 Task: Look for space in Magenta, Italy from 12th June, 2023 to 15th June, 2023 for 2 adults in price range Rs.10000 to Rs.15000. Place can be entire place with 1  bedroom having 1 bed and 1 bathroom. Property type can be house, flat, guest house, hotel. Booking option can be shelf check-in. Required host language is English.
Action: Mouse moved to (405, 117)
Screenshot: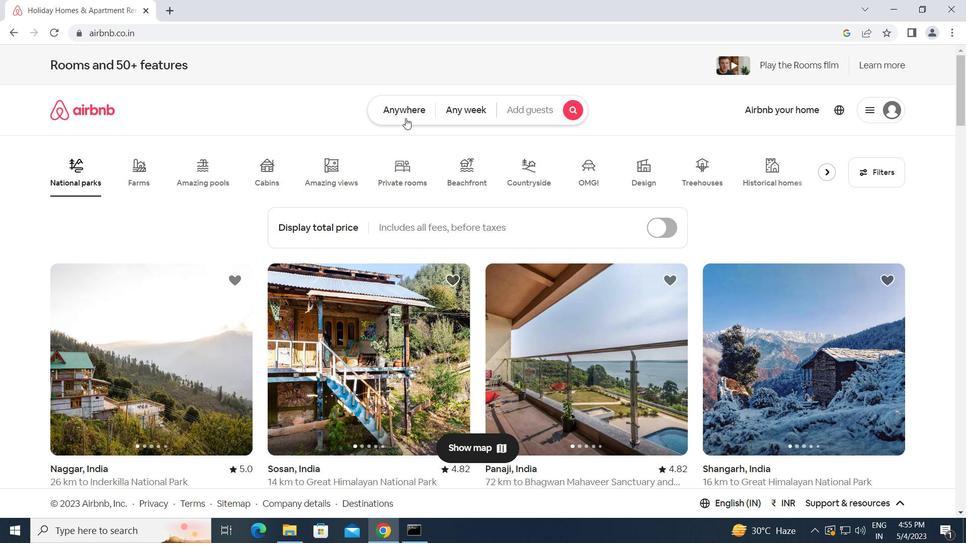 
Action: Mouse pressed left at (405, 117)
Screenshot: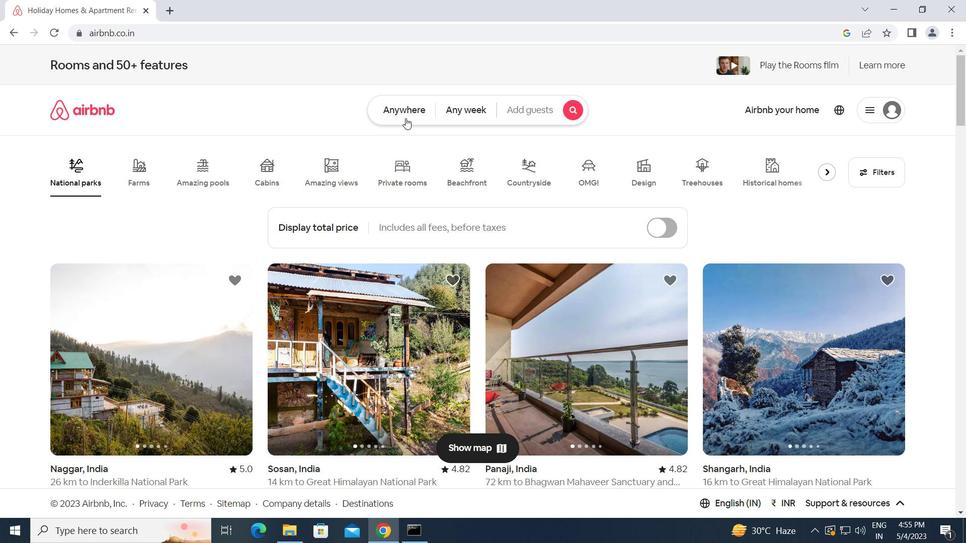 
Action: Mouse moved to (365, 150)
Screenshot: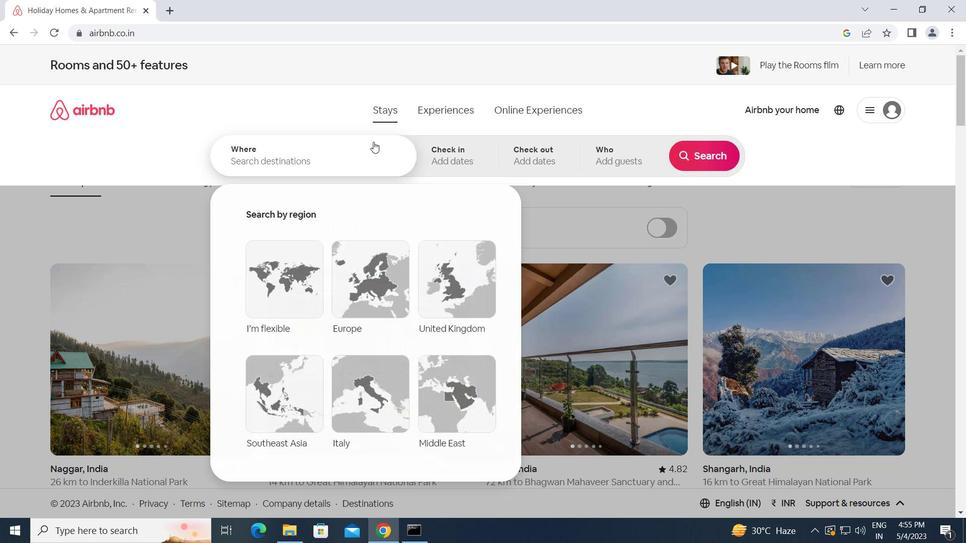 
Action: Mouse pressed left at (365, 150)
Screenshot: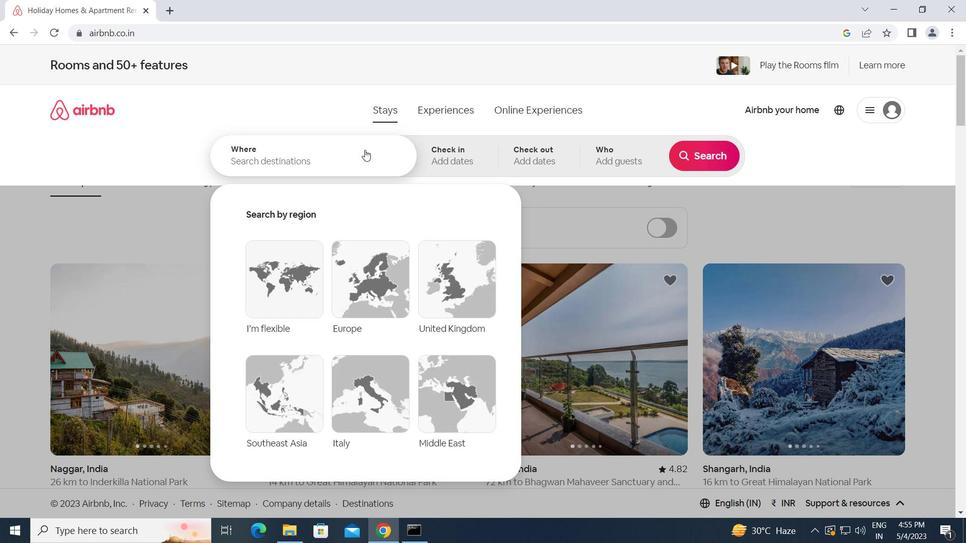 
Action: Key pressed m<Key.caps_lock>agenta,<Key.space><Key.caps_lock>i<Key.caps_lock>taly<Key.enter>
Screenshot: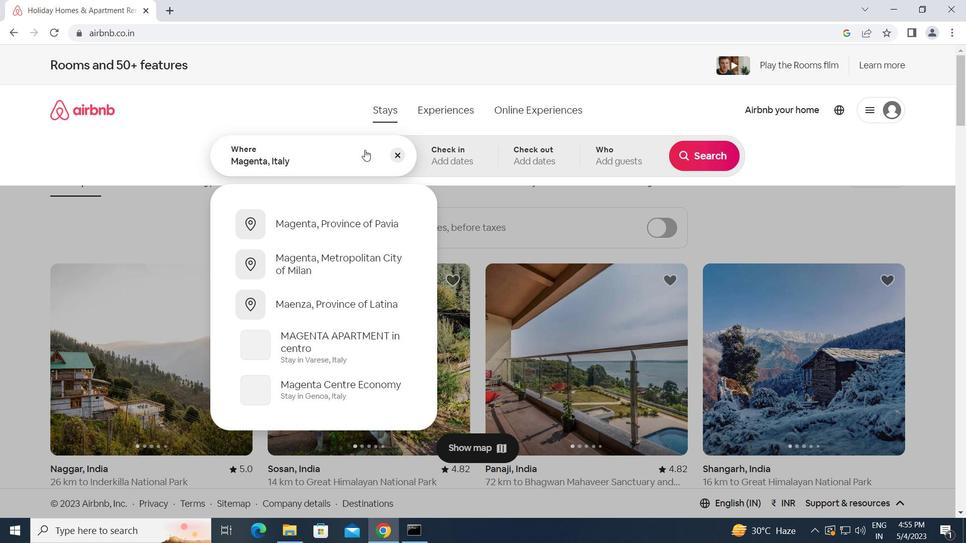 
Action: Mouse moved to (540, 366)
Screenshot: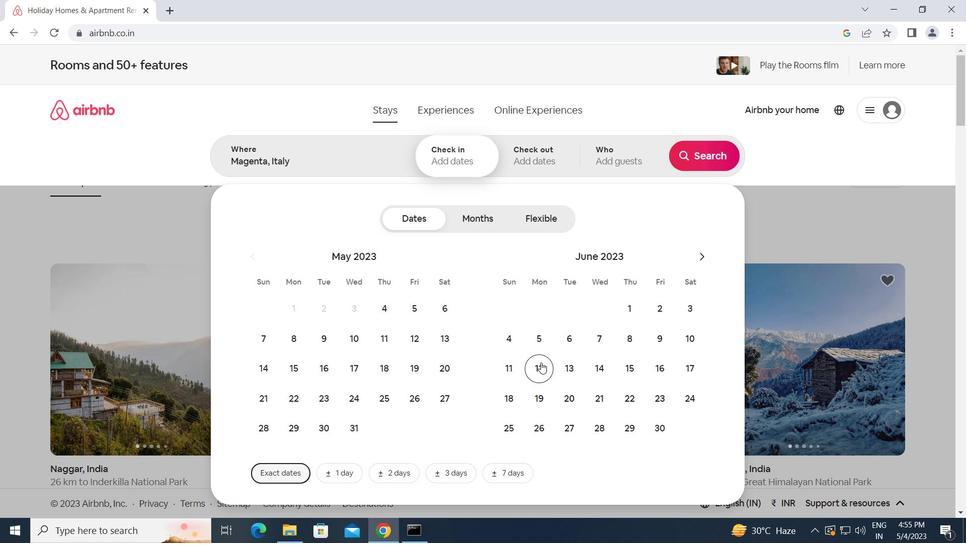 
Action: Mouse pressed left at (540, 366)
Screenshot: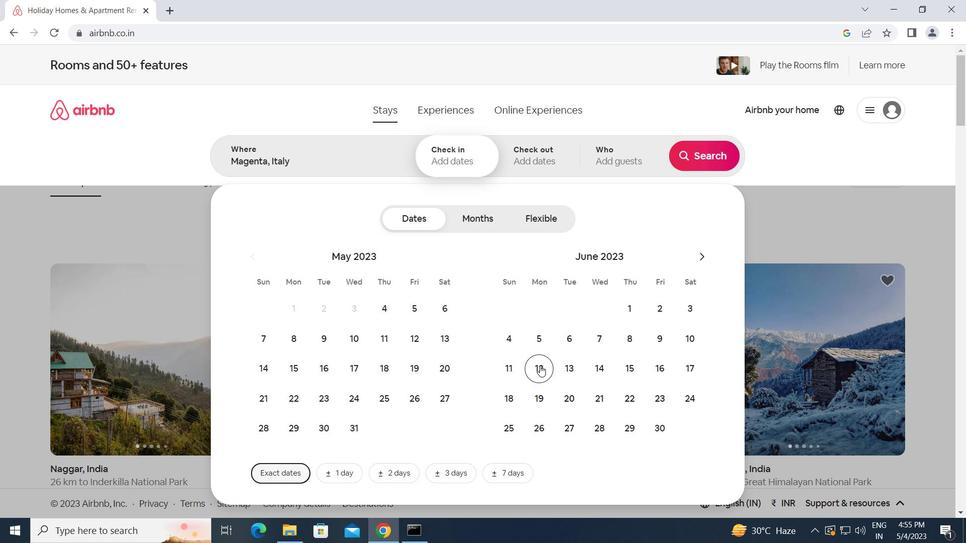
Action: Mouse moved to (636, 373)
Screenshot: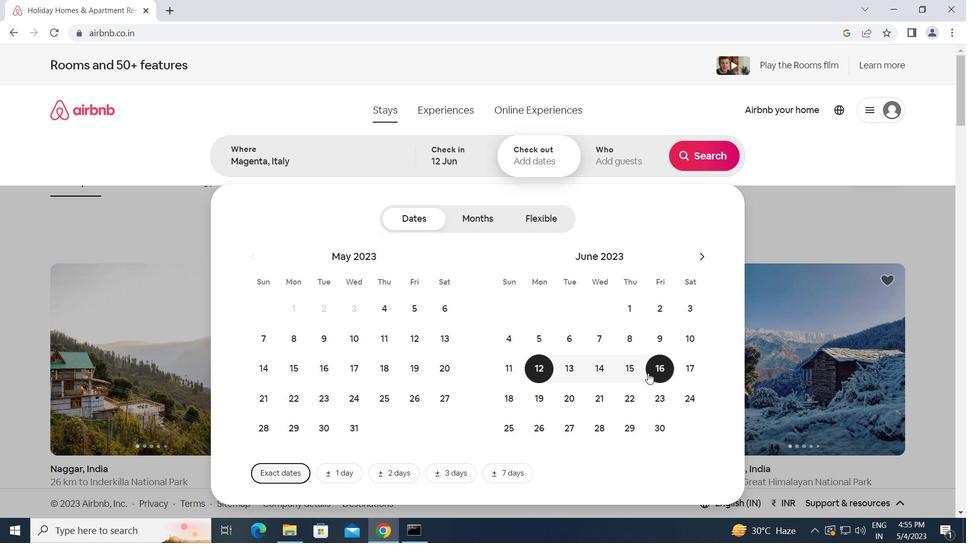 
Action: Mouse pressed left at (636, 373)
Screenshot: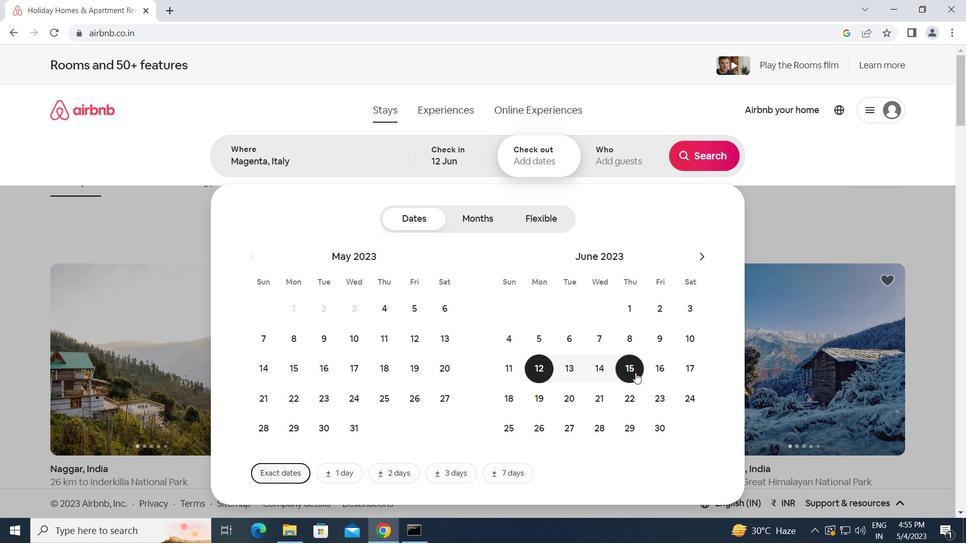 
Action: Mouse moved to (624, 158)
Screenshot: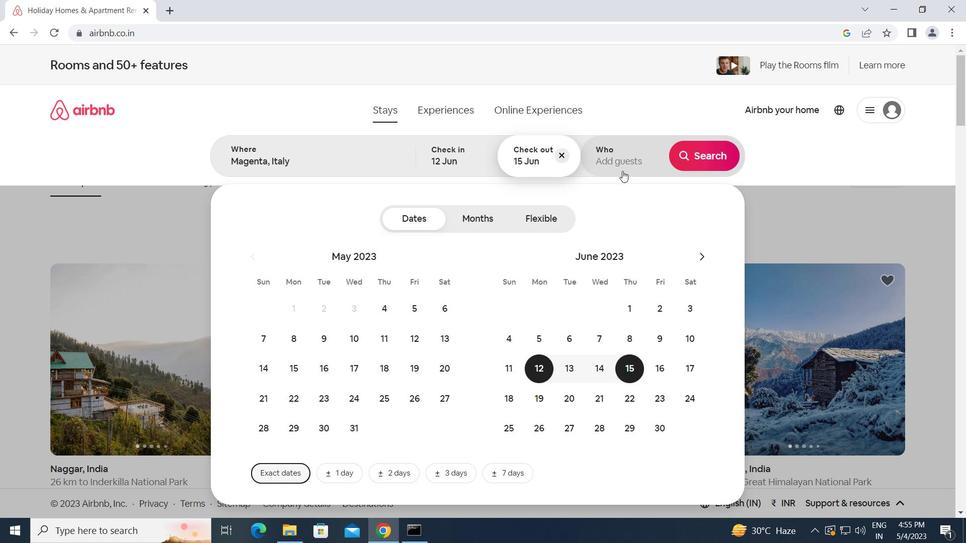 
Action: Mouse pressed left at (624, 158)
Screenshot: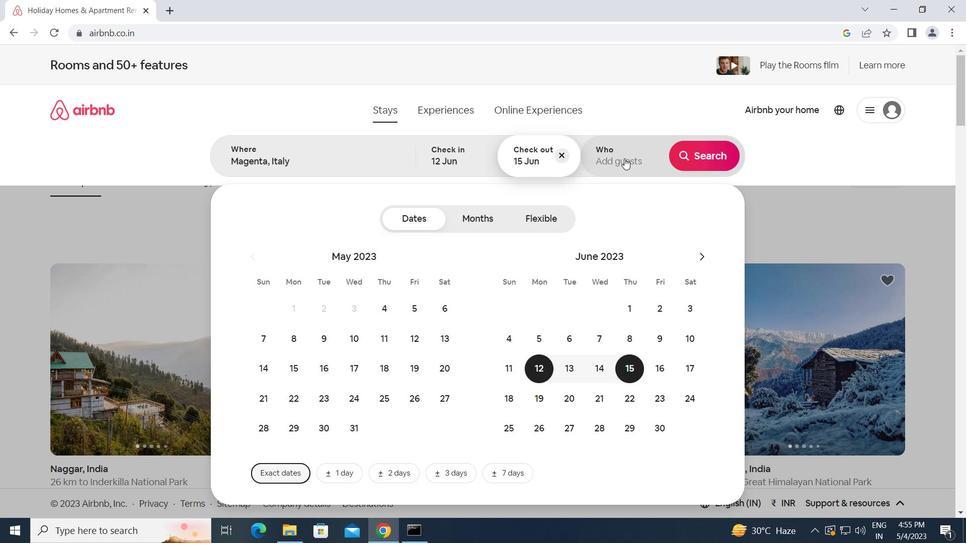 
Action: Mouse moved to (707, 217)
Screenshot: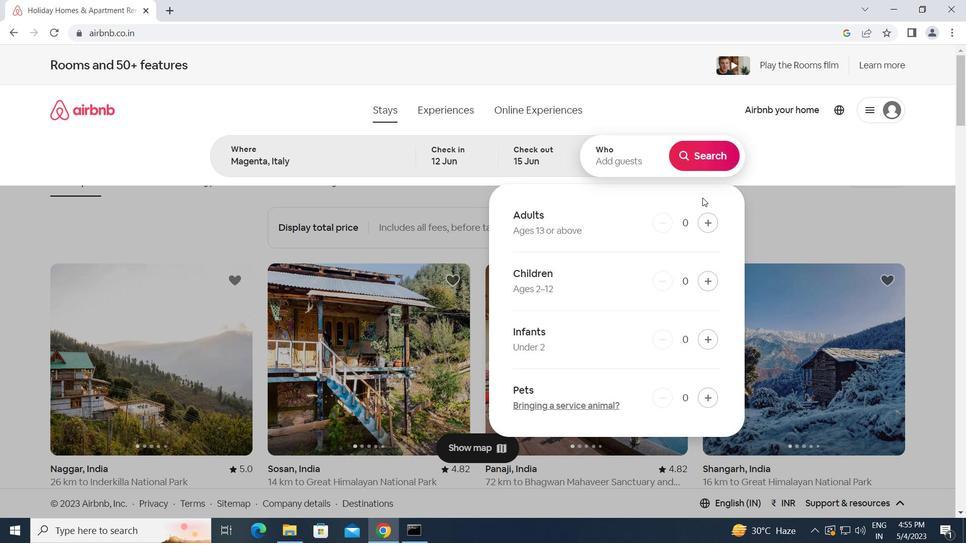 
Action: Mouse pressed left at (707, 217)
Screenshot: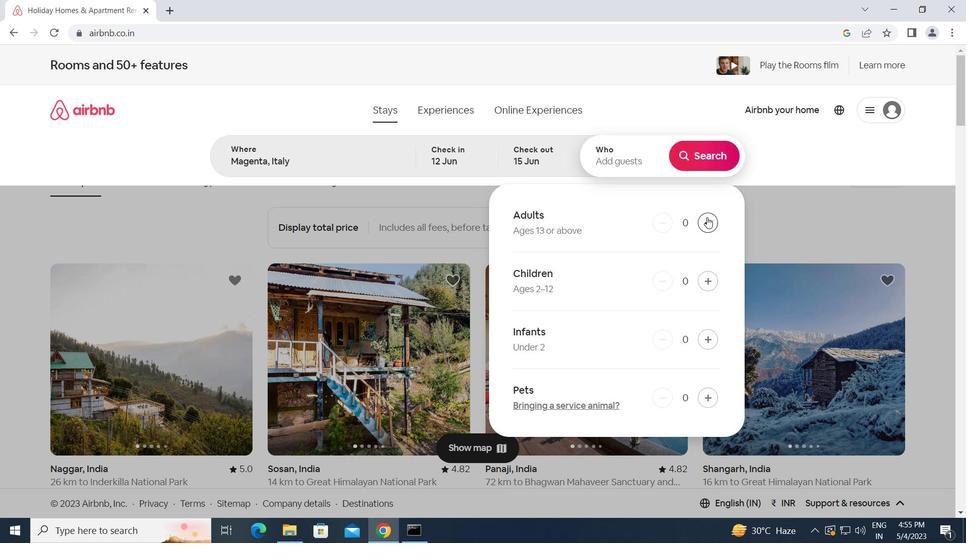 
Action: Mouse pressed left at (707, 217)
Screenshot: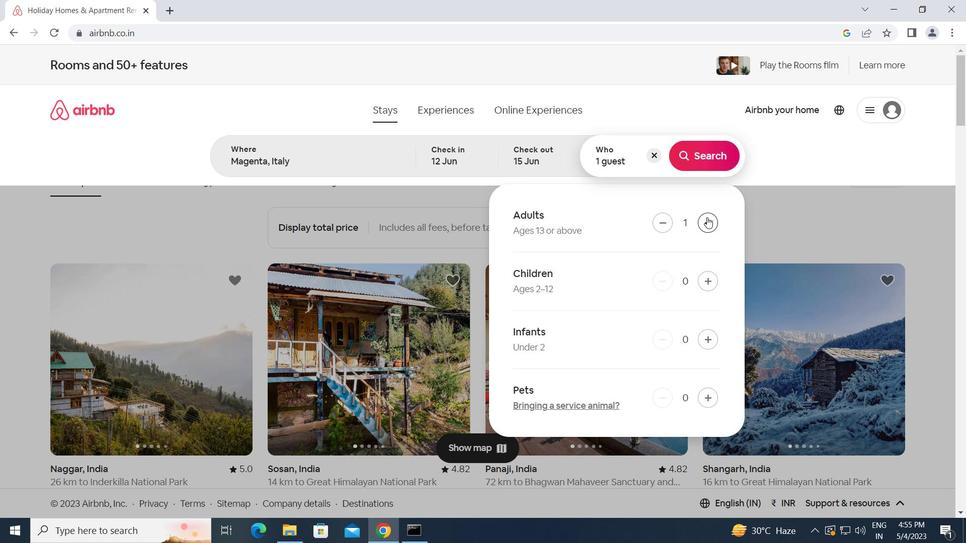 
Action: Mouse moved to (704, 150)
Screenshot: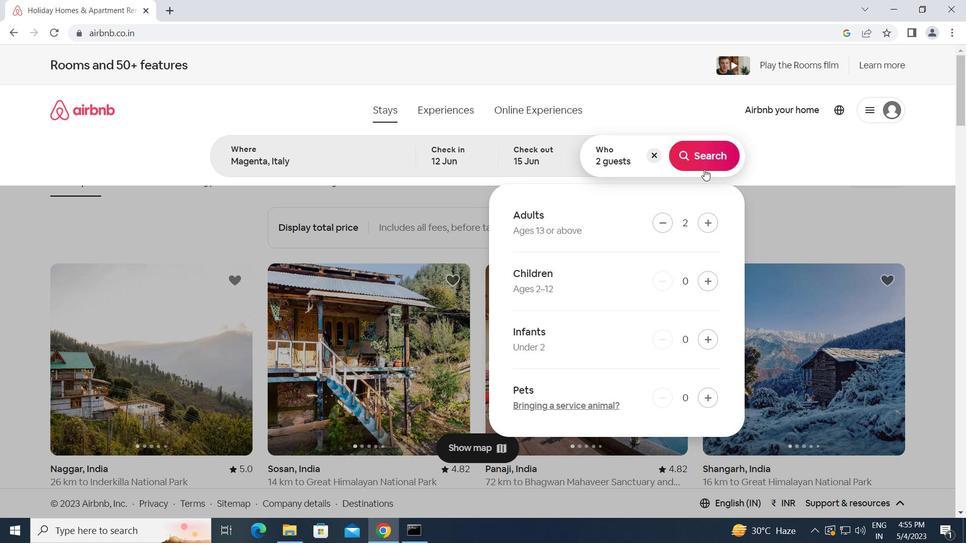 
Action: Mouse pressed left at (704, 150)
Screenshot: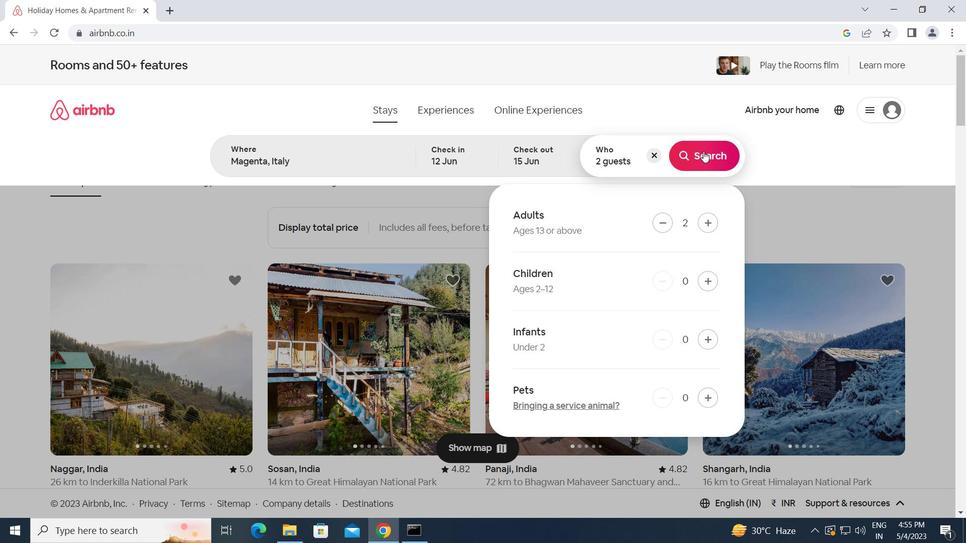 
Action: Mouse moved to (900, 117)
Screenshot: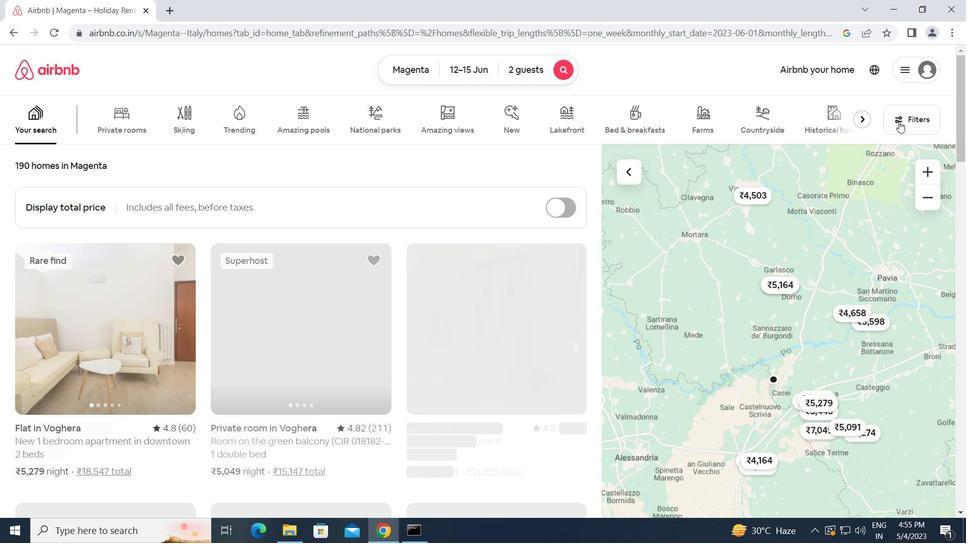 
Action: Mouse pressed left at (900, 117)
Screenshot: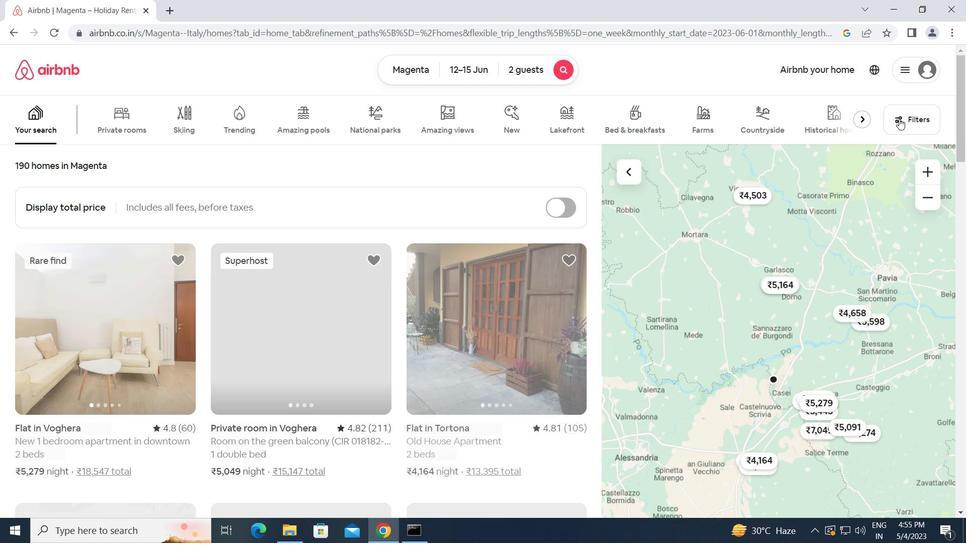 
Action: Mouse moved to (338, 288)
Screenshot: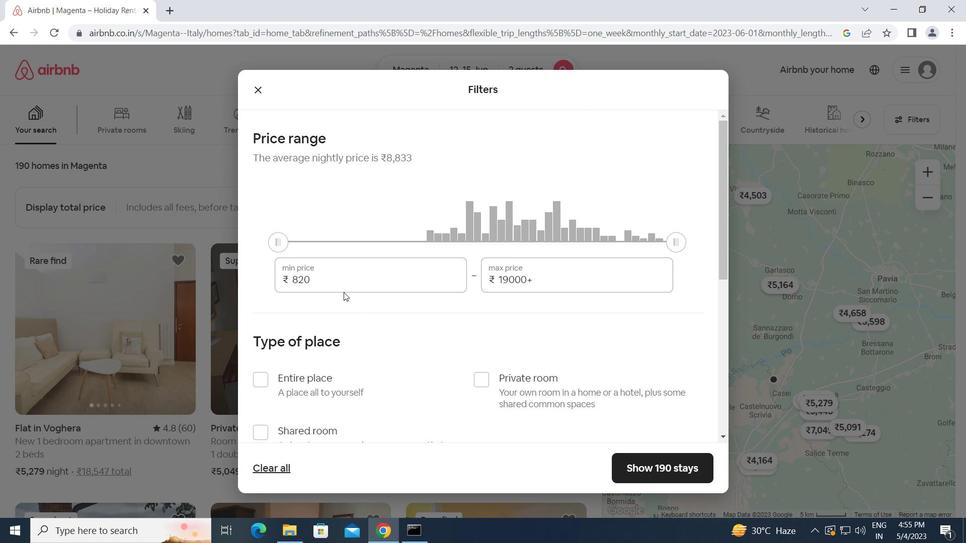 
Action: Mouse pressed left at (338, 288)
Screenshot: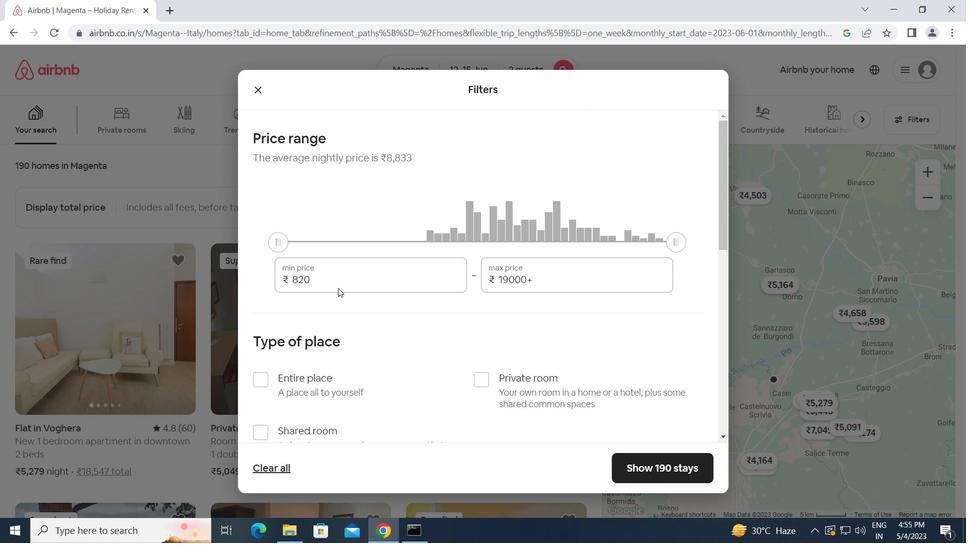 
Action: Key pressed <Key.backspace><Key.backspace><Key.backspace>10000<Key.tab>15000
Screenshot: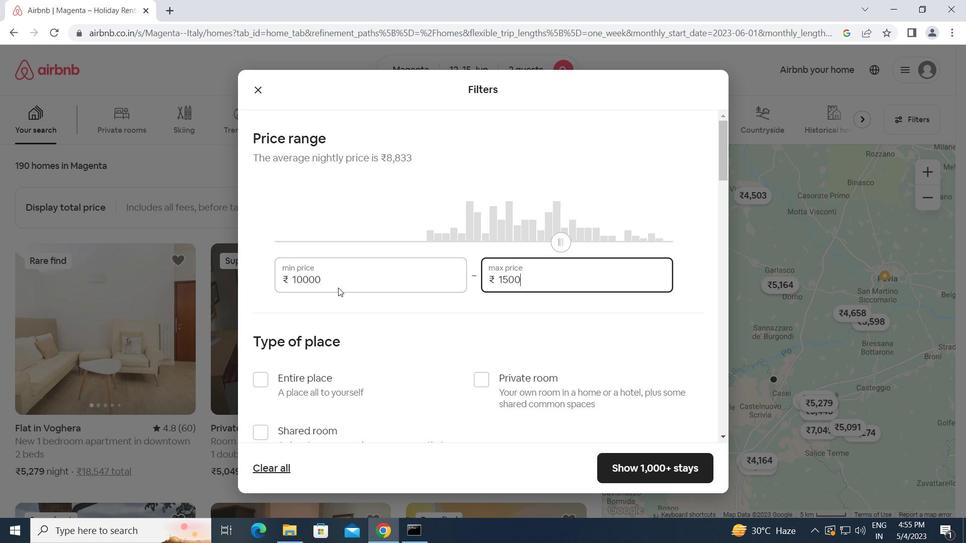 
Action: Mouse moved to (261, 381)
Screenshot: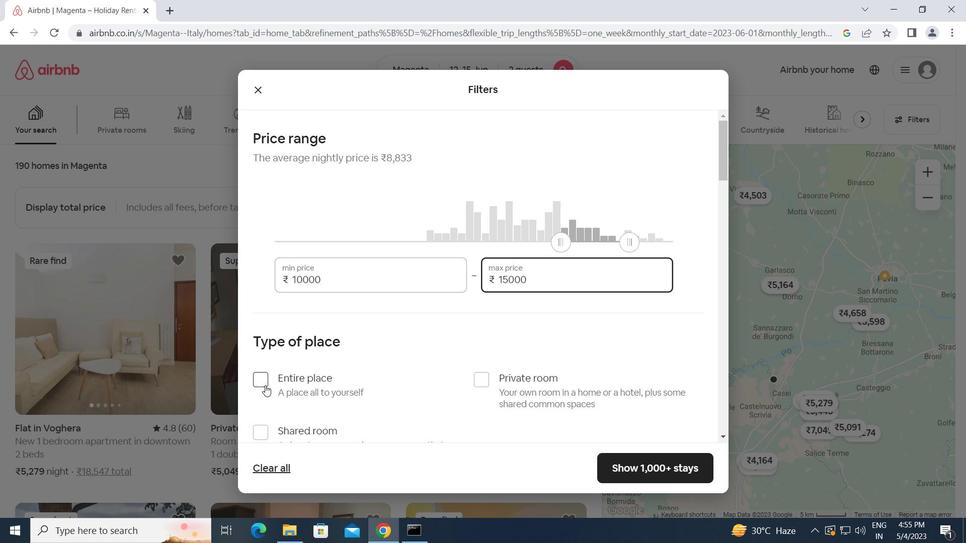 
Action: Mouse pressed left at (261, 381)
Screenshot: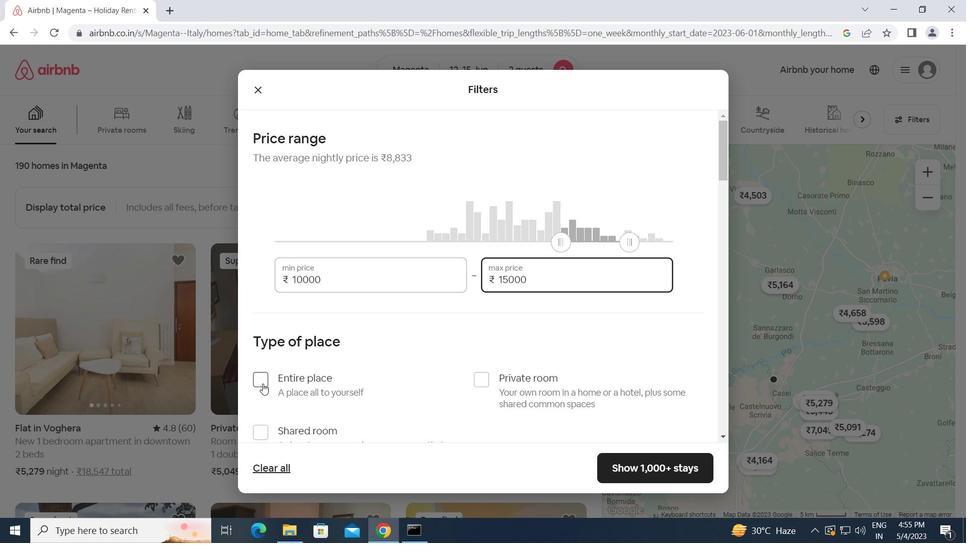
Action: Mouse moved to (379, 374)
Screenshot: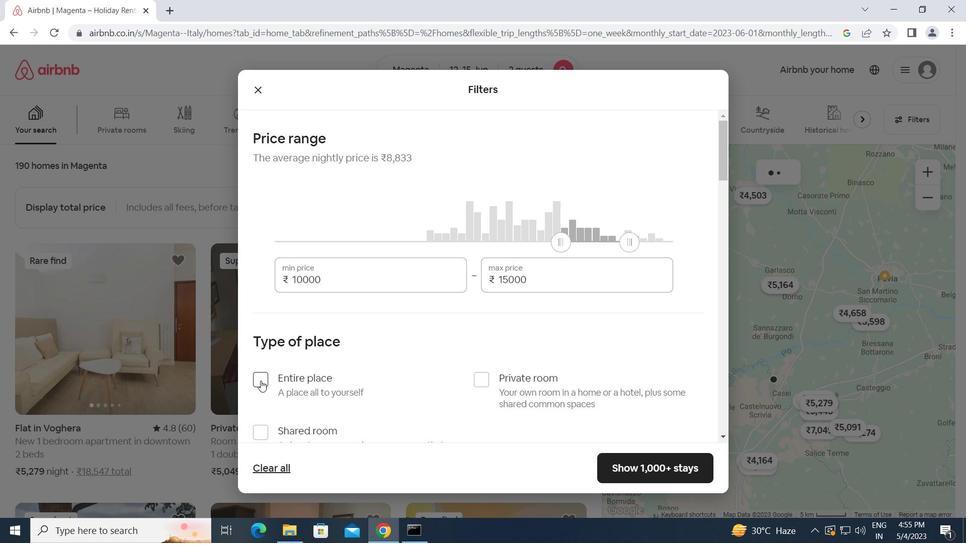 
Action: Mouse scrolled (379, 373) with delta (0, 0)
Screenshot: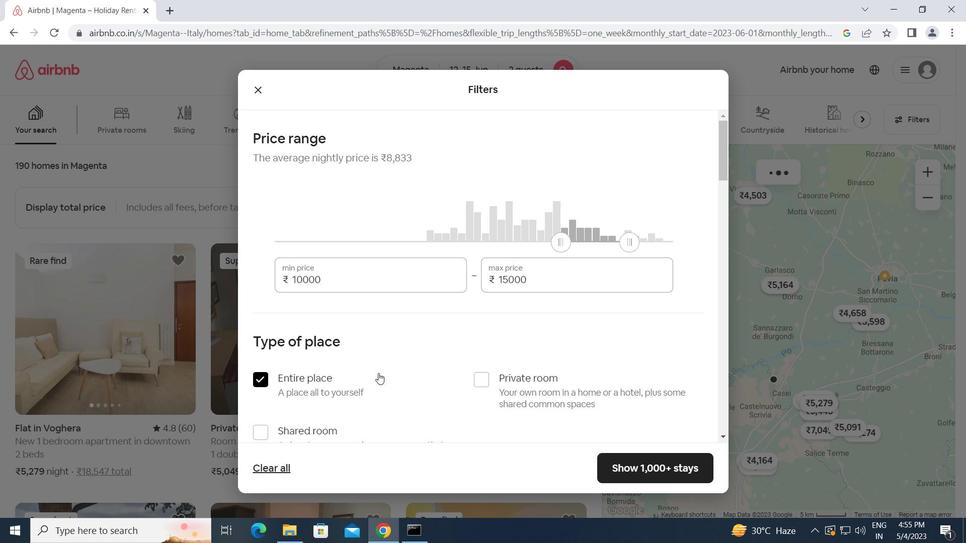 
Action: Mouse scrolled (379, 373) with delta (0, 0)
Screenshot: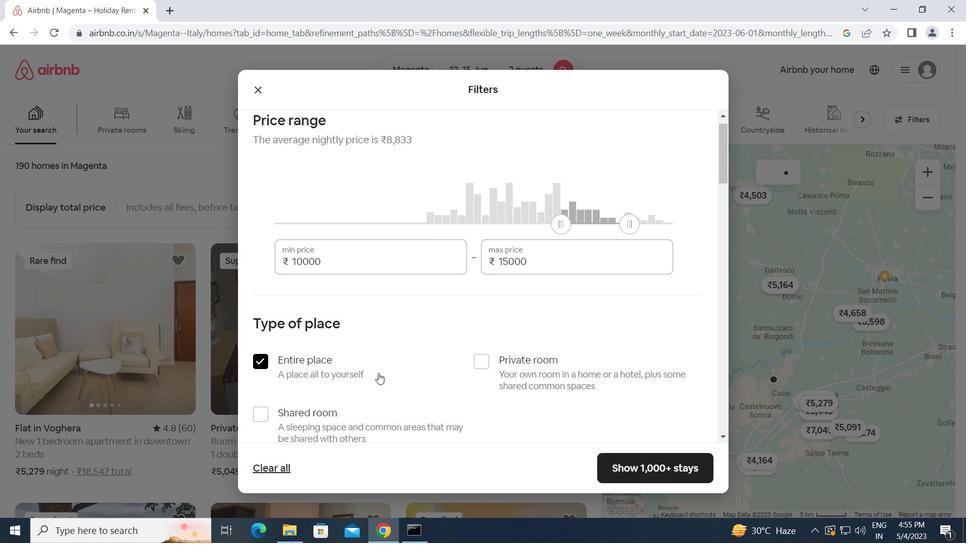 
Action: Mouse scrolled (379, 373) with delta (0, 0)
Screenshot: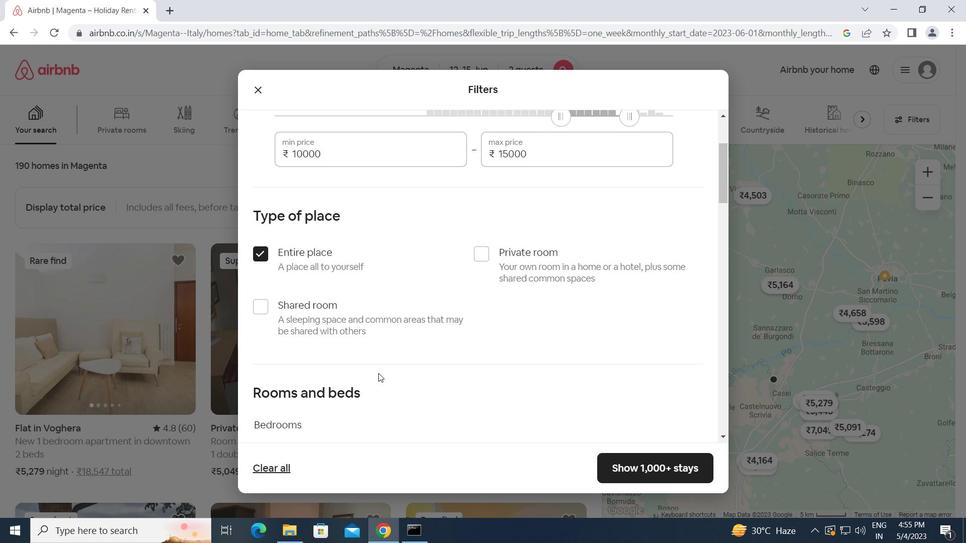 
Action: Mouse moved to (323, 397)
Screenshot: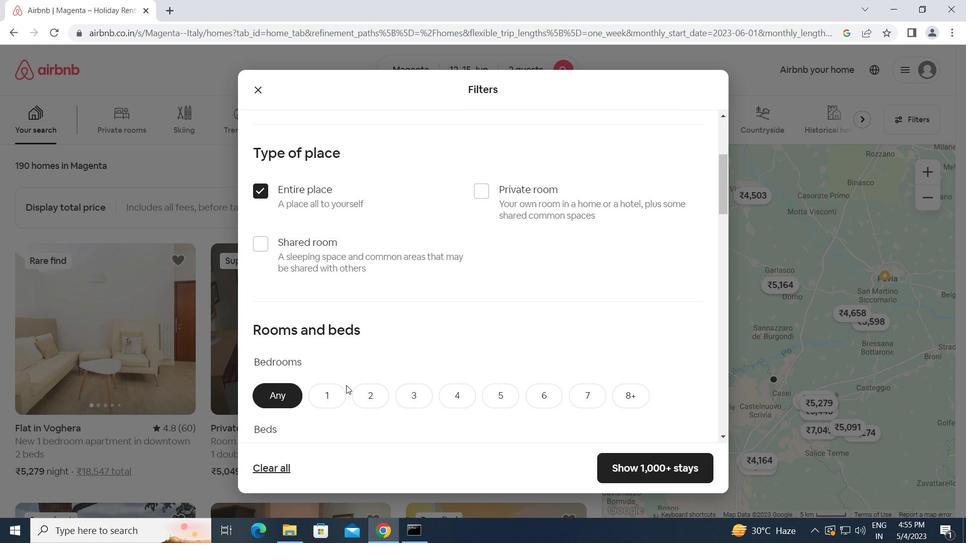 
Action: Mouse pressed left at (323, 397)
Screenshot: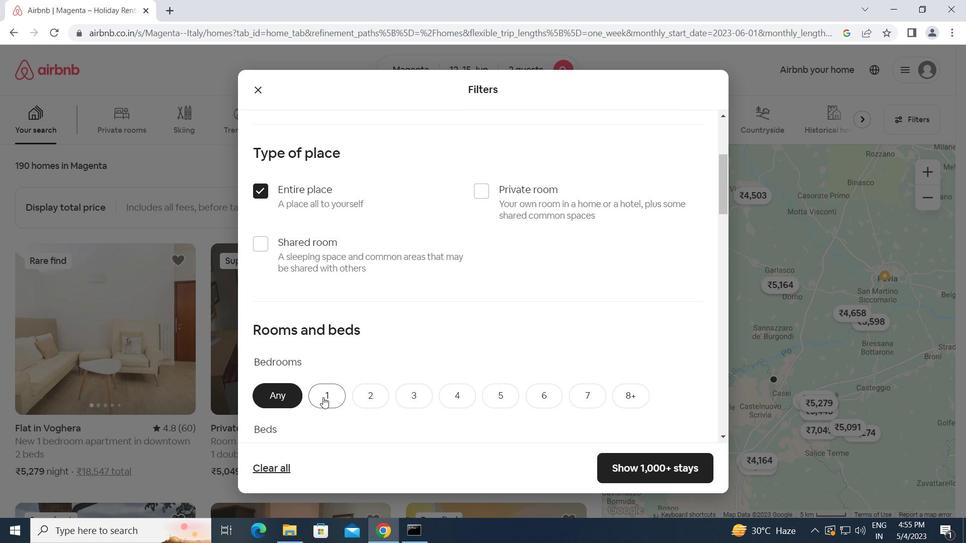 
Action: Mouse moved to (351, 391)
Screenshot: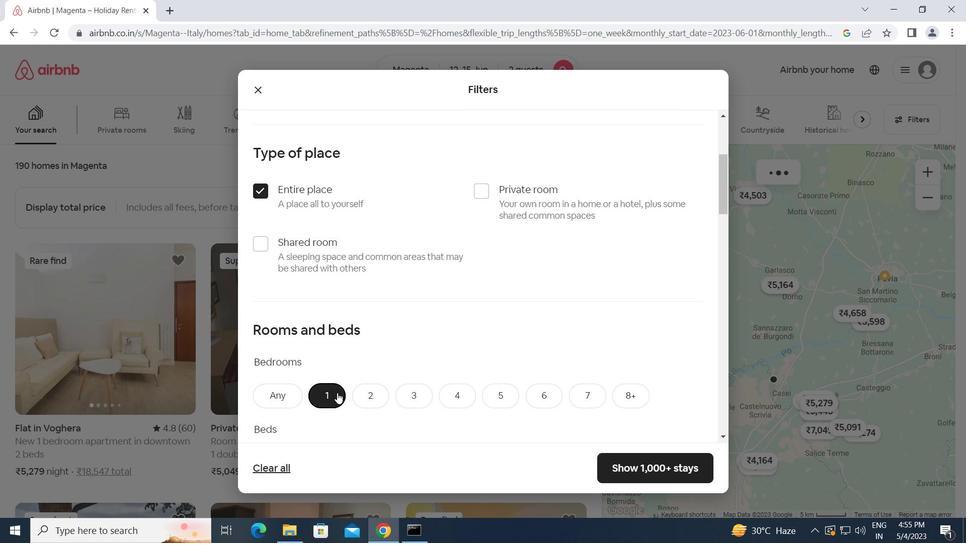 
Action: Mouse scrolled (351, 390) with delta (0, 0)
Screenshot: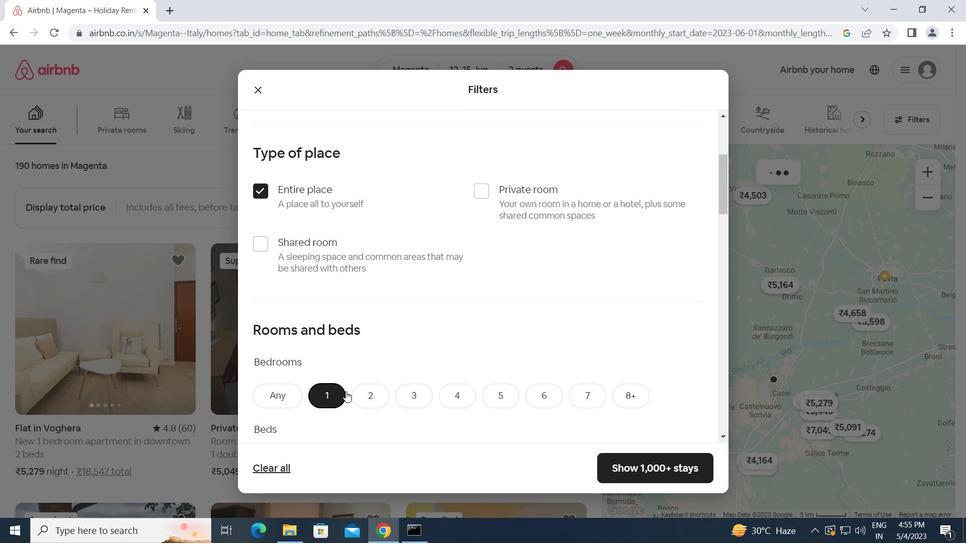 
Action: Mouse scrolled (351, 390) with delta (0, 0)
Screenshot: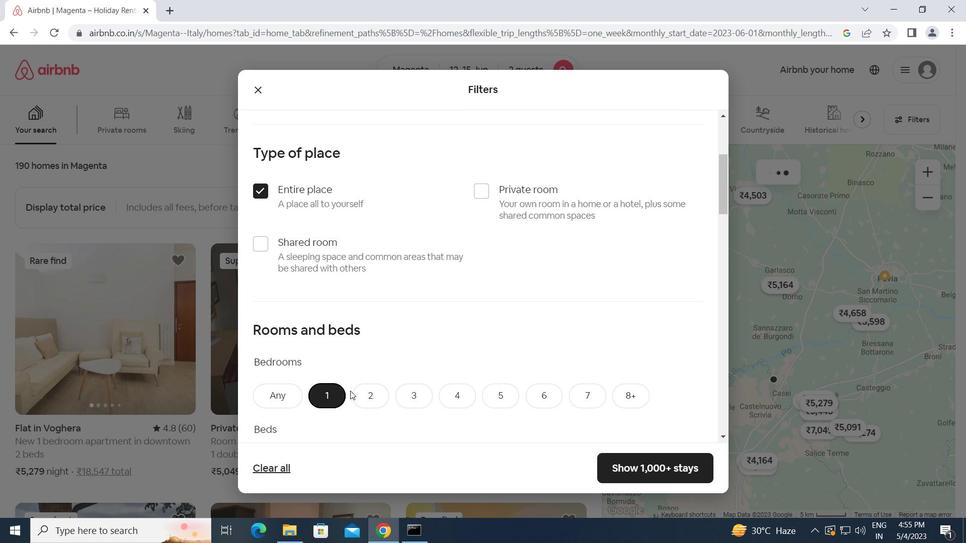 
Action: Mouse moved to (332, 341)
Screenshot: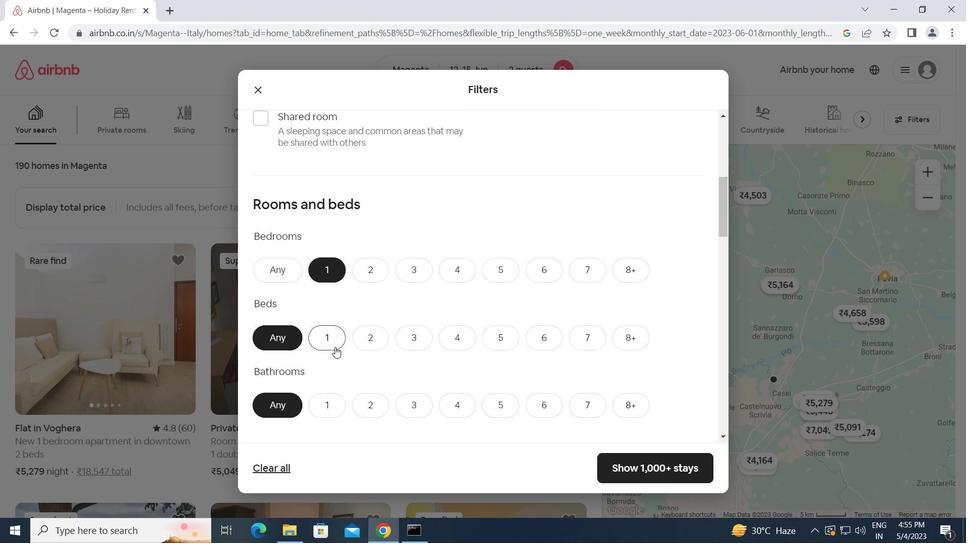 
Action: Mouse pressed left at (332, 341)
Screenshot: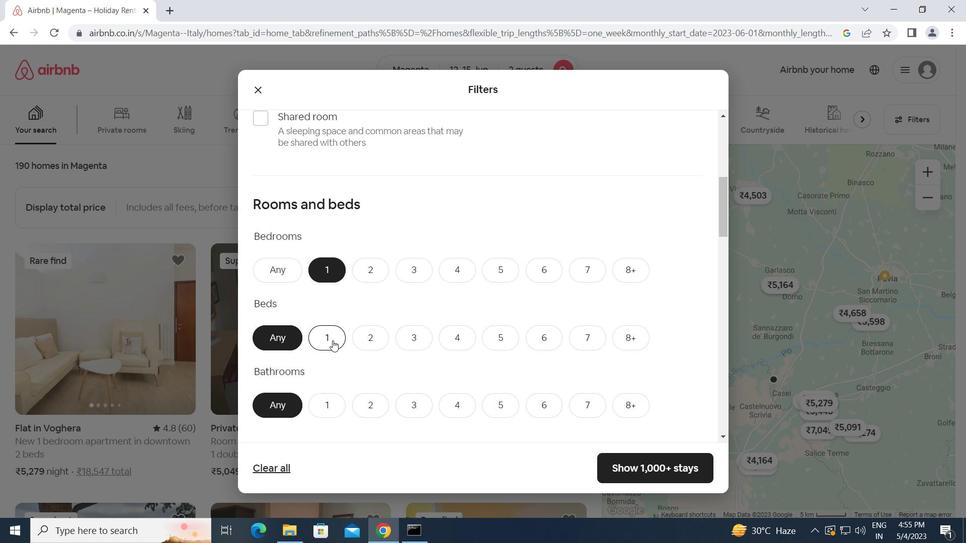 
Action: Mouse moved to (331, 401)
Screenshot: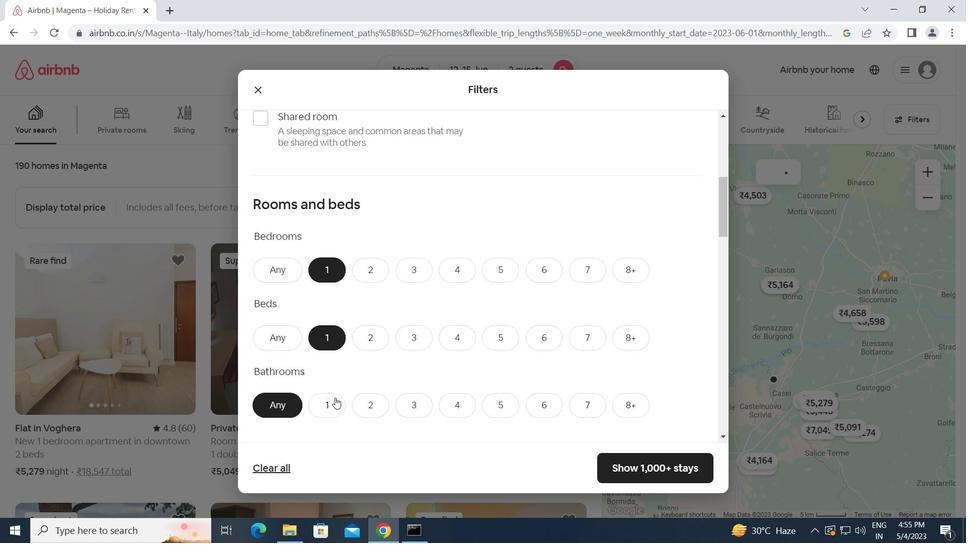 
Action: Mouse pressed left at (331, 401)
Screenshot: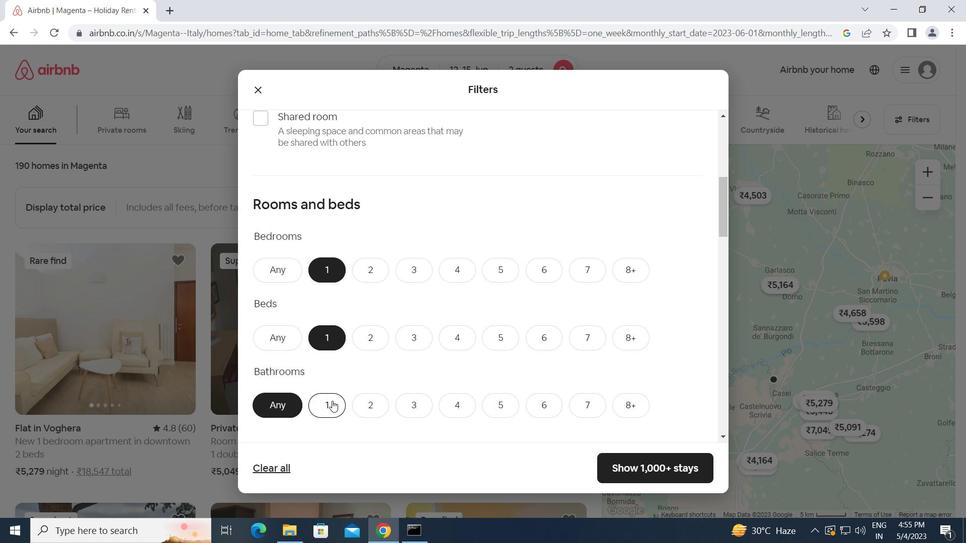 
Action: Mouse moved to (336, 400)
Screenshot: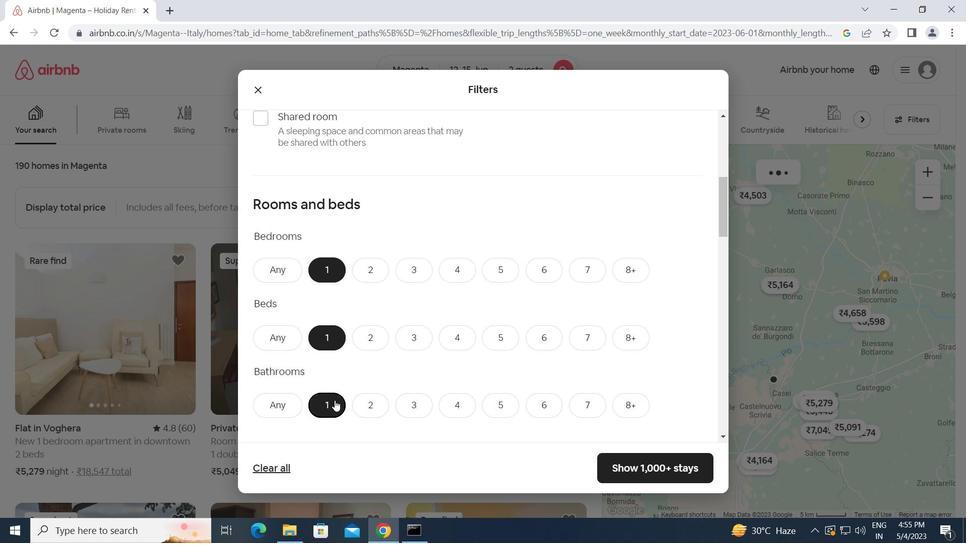 
Action: Mouse scrolled (336, 399) with delta (0, 0)
Screenshot: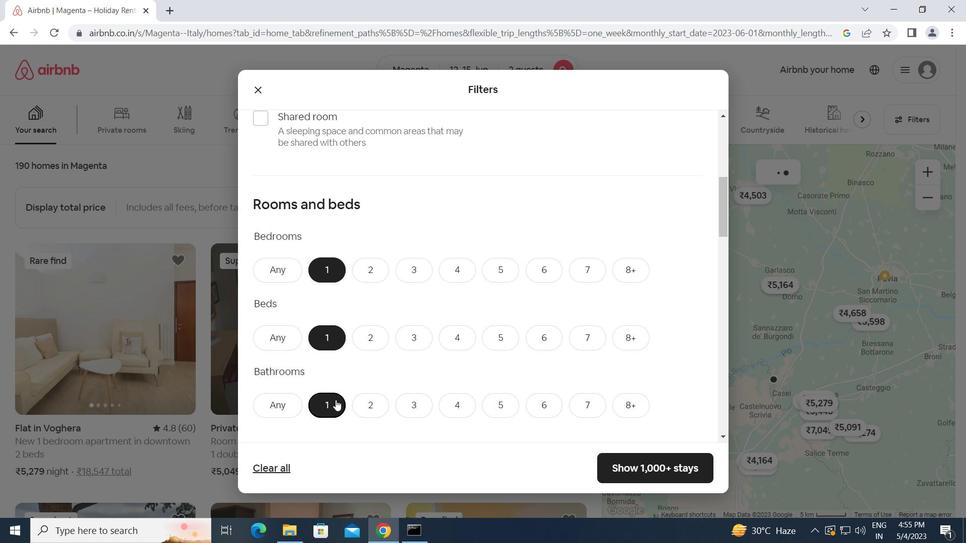 
Action: Mouse scrolled (336, 399) with delta (0, 0)
Screenshot: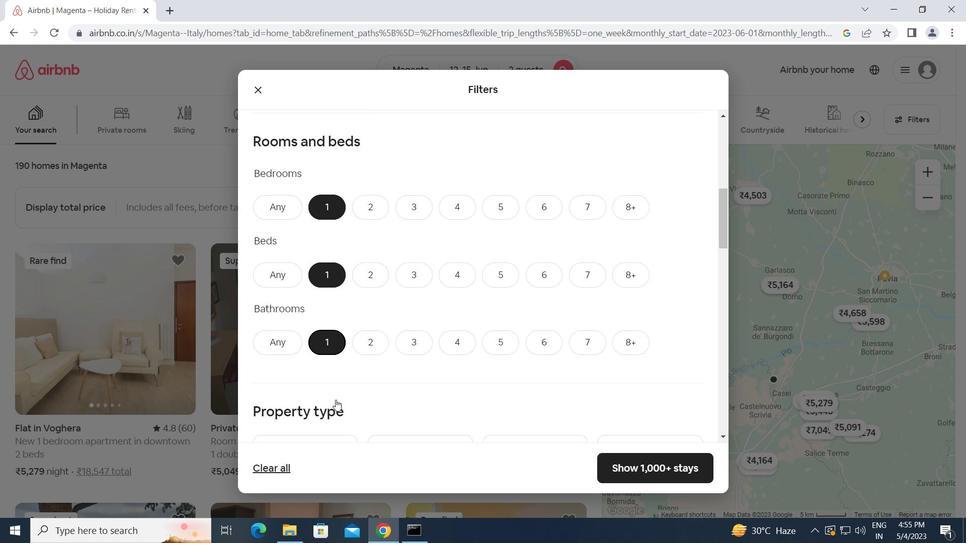 
Action: Mouse scrolled (336, 399) with delta (0, 0)
Screenshot: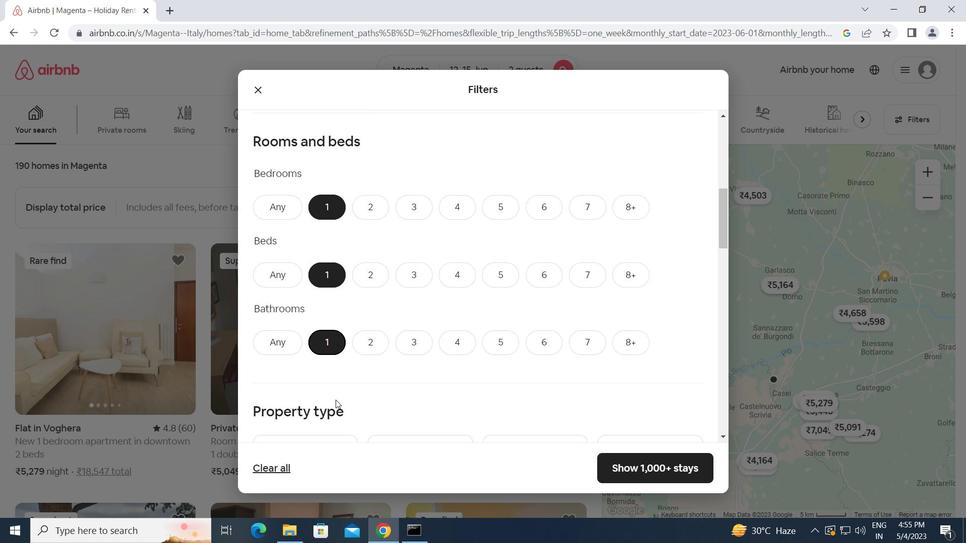 
Action: Mouse moved to (314, 357)
Screenshot: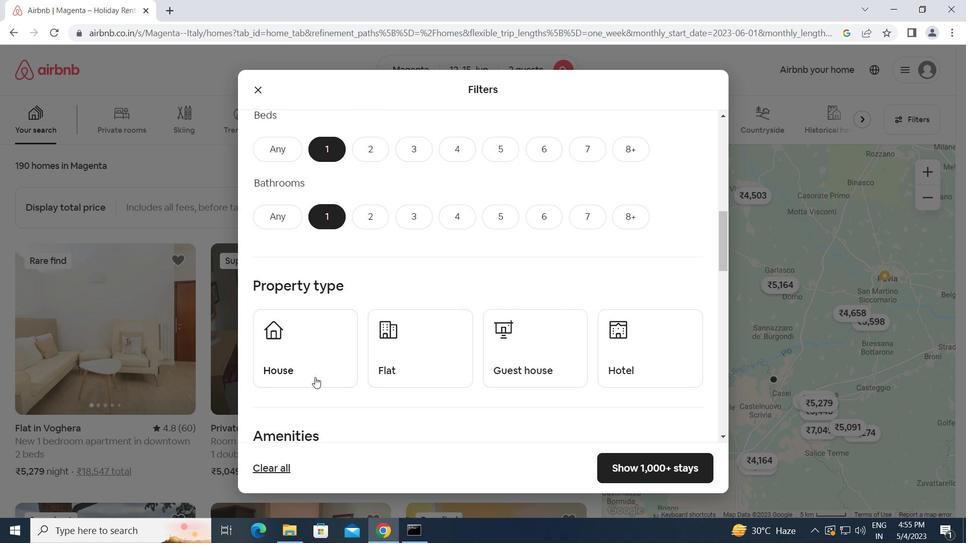 
Action: Mouse pressed left at (314, 357)
Screenshot: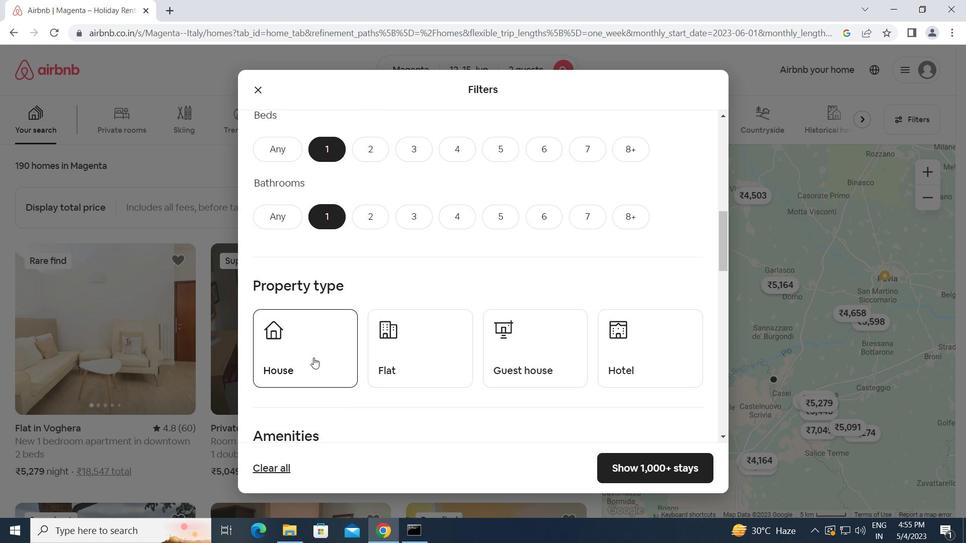 
Action: Mouse moved to (422, 357)
Screenshot: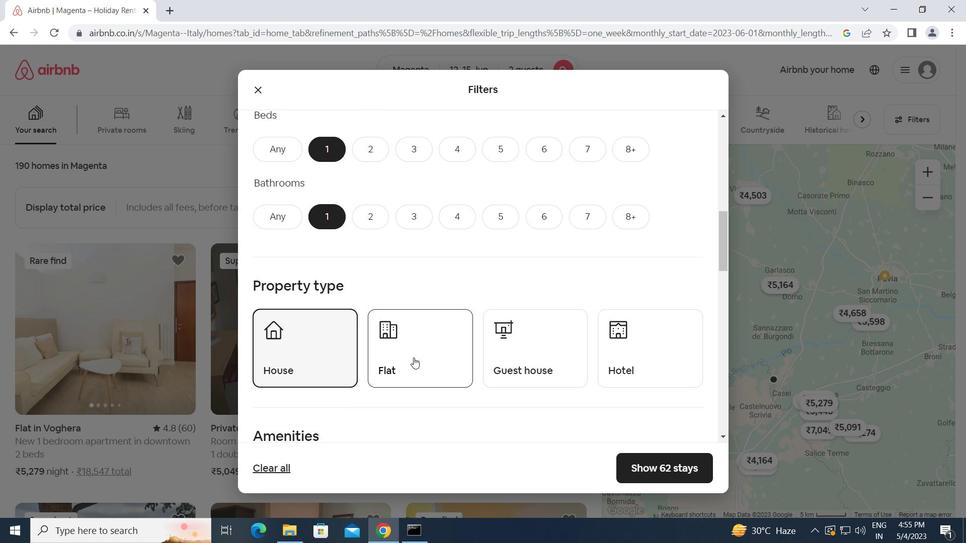 
Action: Mouse pressed left at (422, 357)
Screenshot: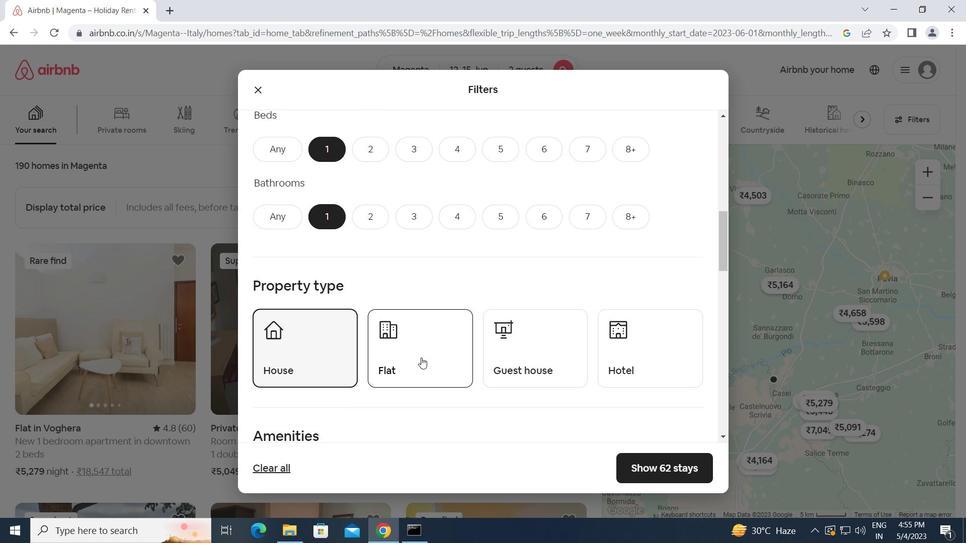 
Action: Mouse moved to (519, 357)
Screenshot: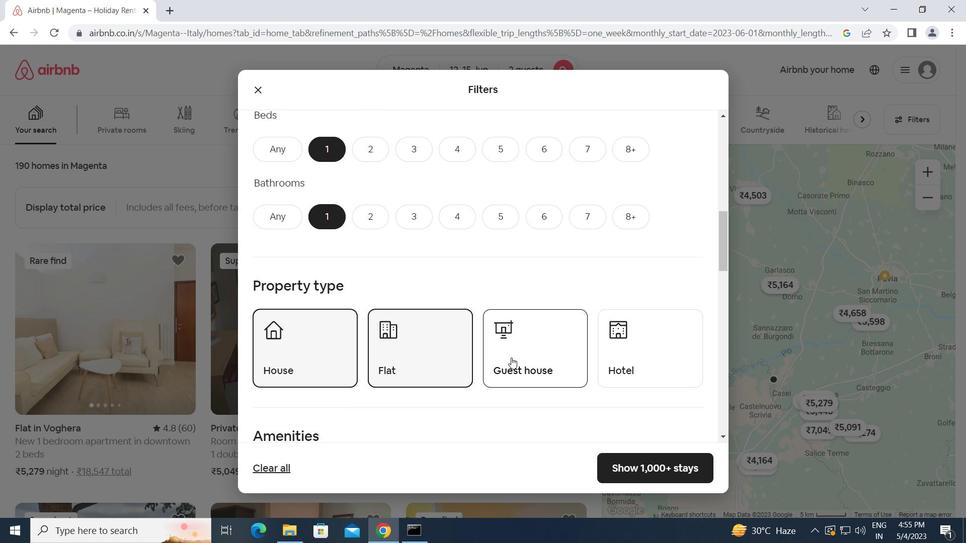 
Action: Mouse pressed left at (519, 357)
Screenshot: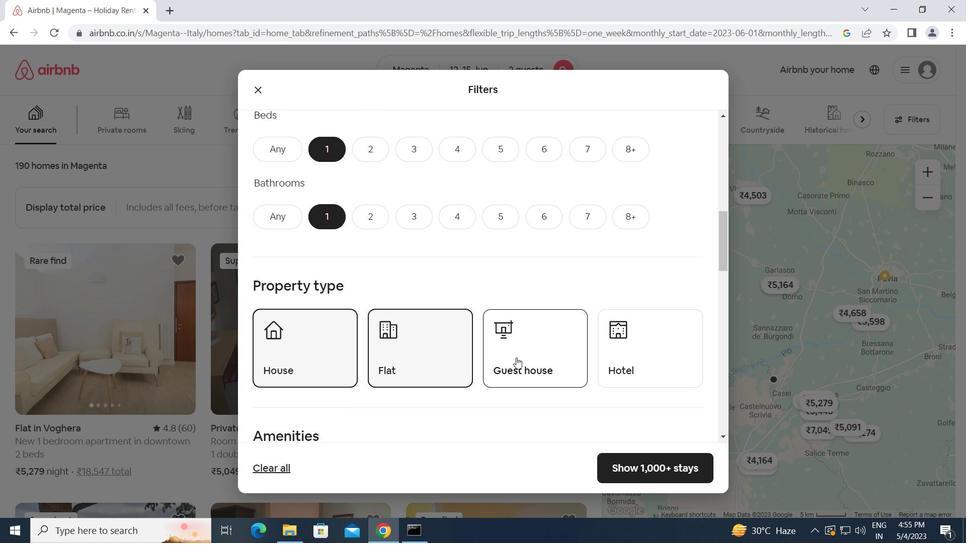 
Action: Mouse moved to (620, 367)
Screenshot: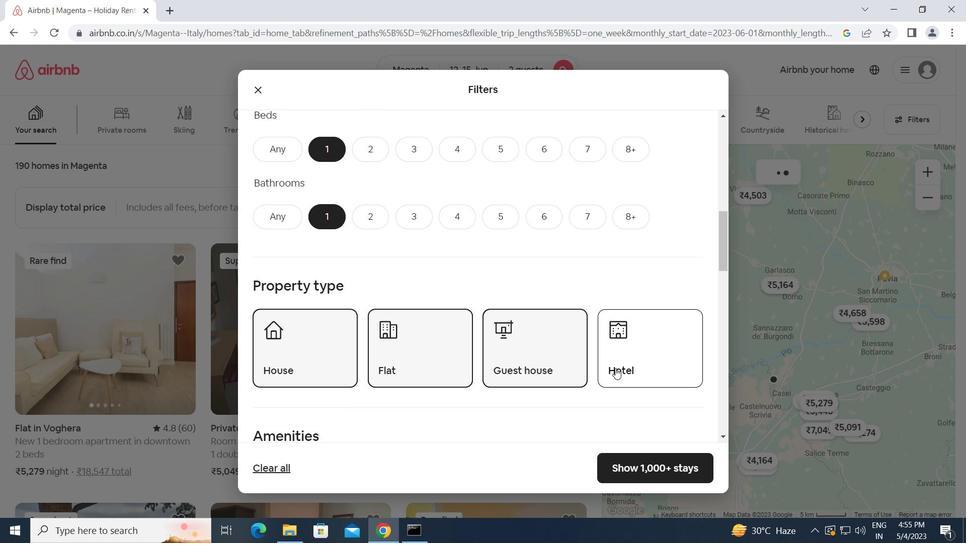 
Action: Mouse pressed left at (620, 367)
Screenshot: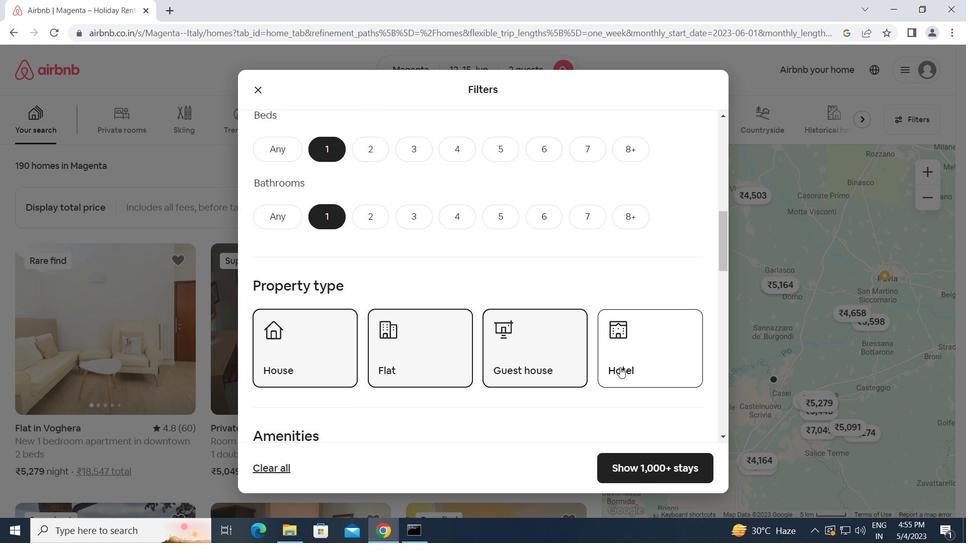 
Action: Mouse moved to (502, 362)
Screenshot: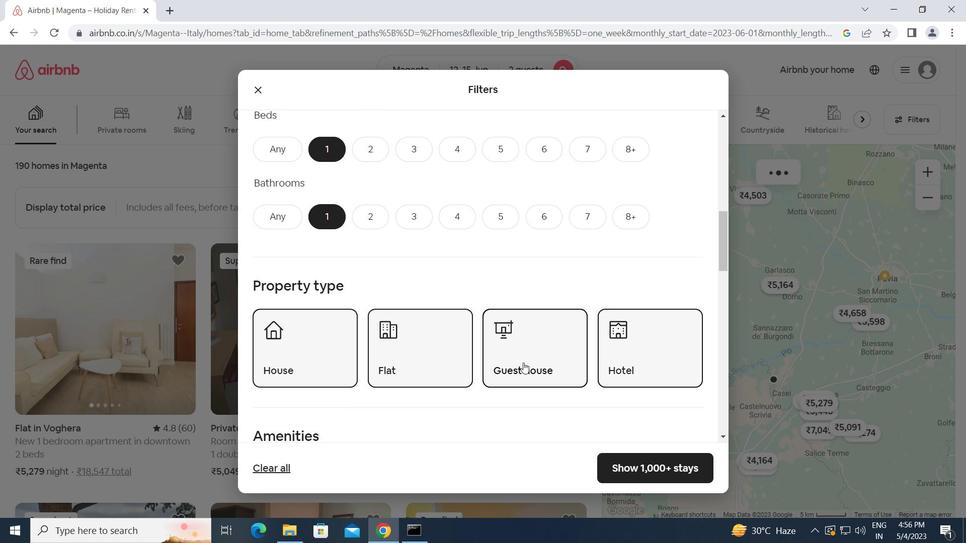 
Action: Mouse scrolled (502, 362) with delta (0, 0)
Screenshot: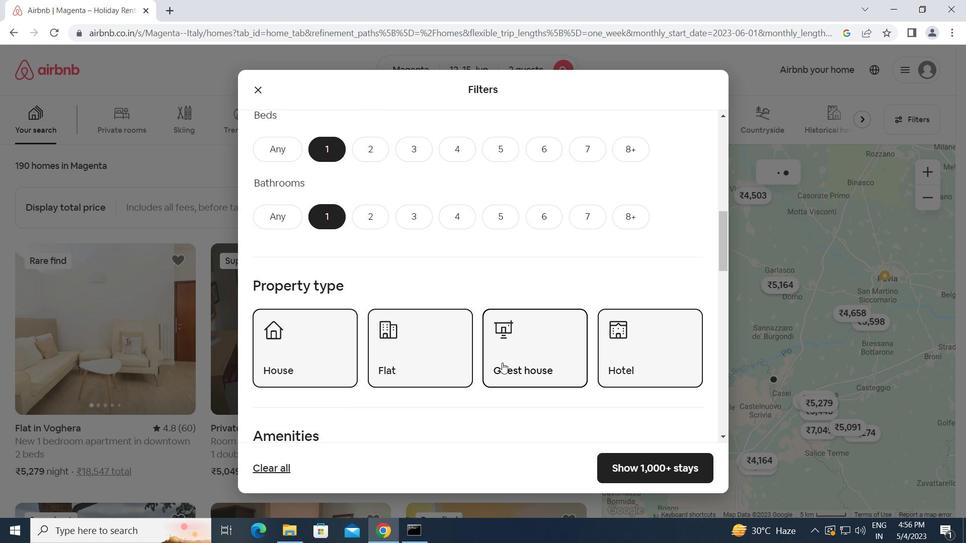 
Action: Mouse scrolled (502, 362) with delta (0, 0)
Screenshot: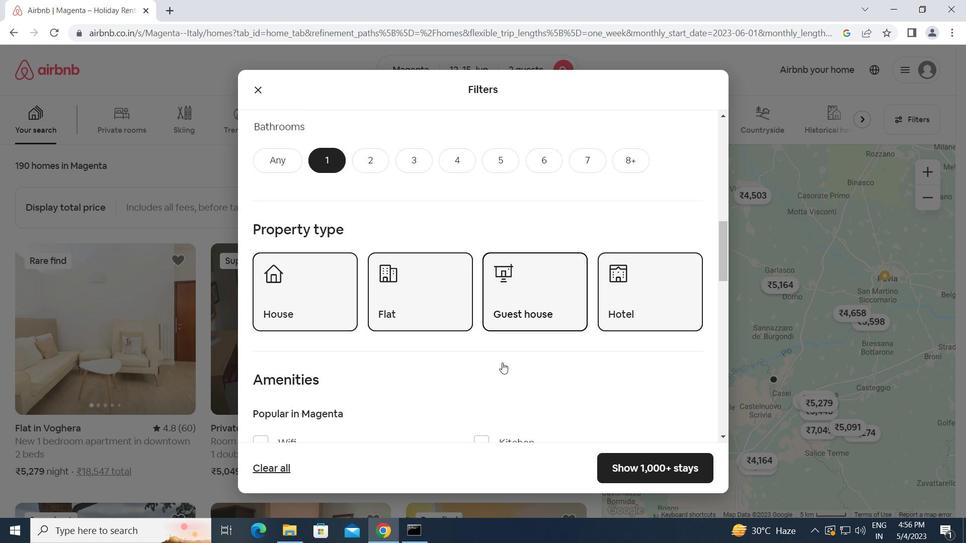 
Action: Mouse scrolled (502, 362) with delta (0, 0)
Screenshot: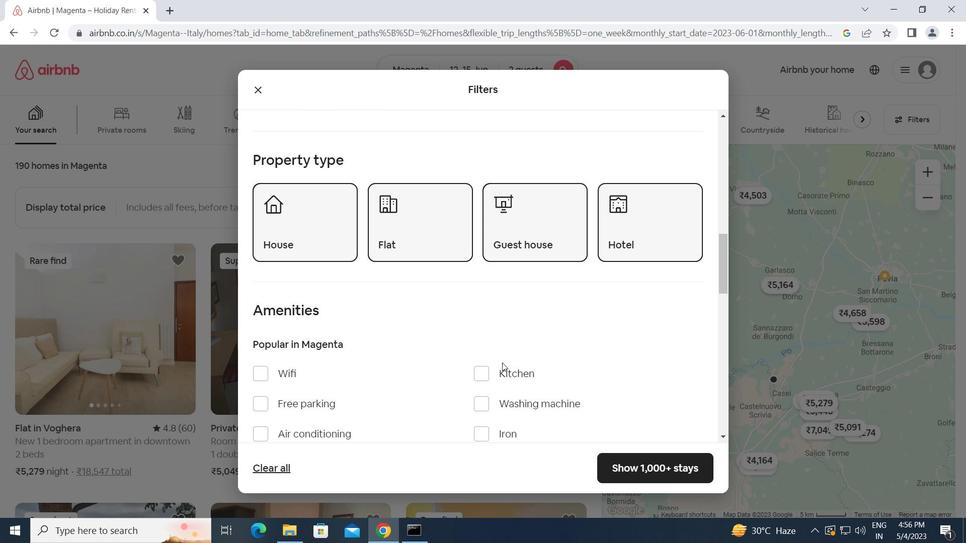 
Action: Mouse scrolled (502, 362) with delta (0, 0)
Screenshot: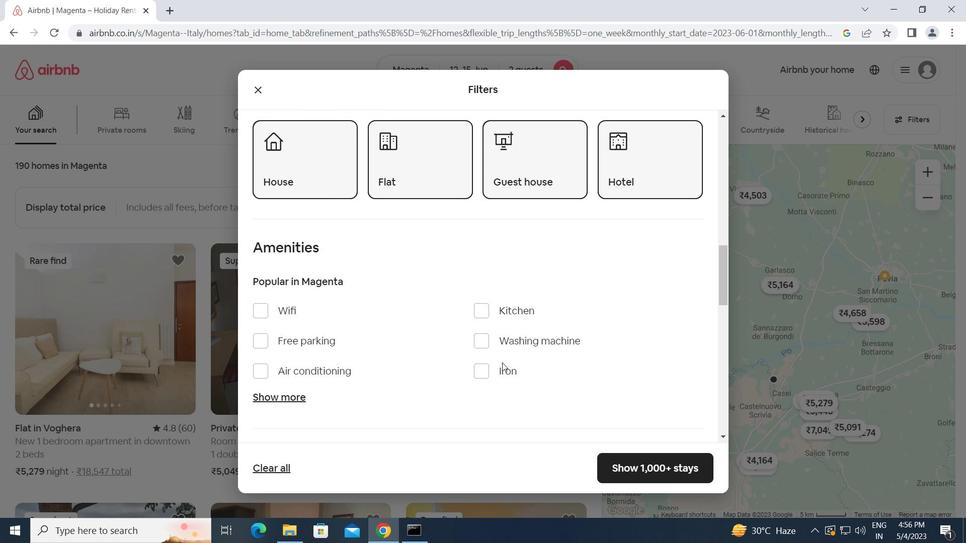
Action: Mouse scrolled (502, 362) with delta (0, 0)
Screenshot: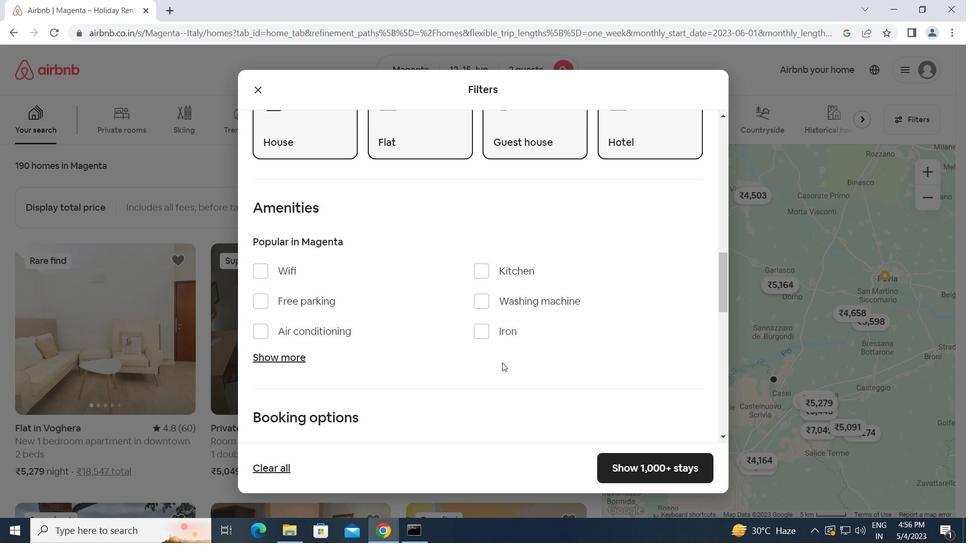 
Action: Mouse scrolled (502, 362) with delta (0, 0)
Screenshot: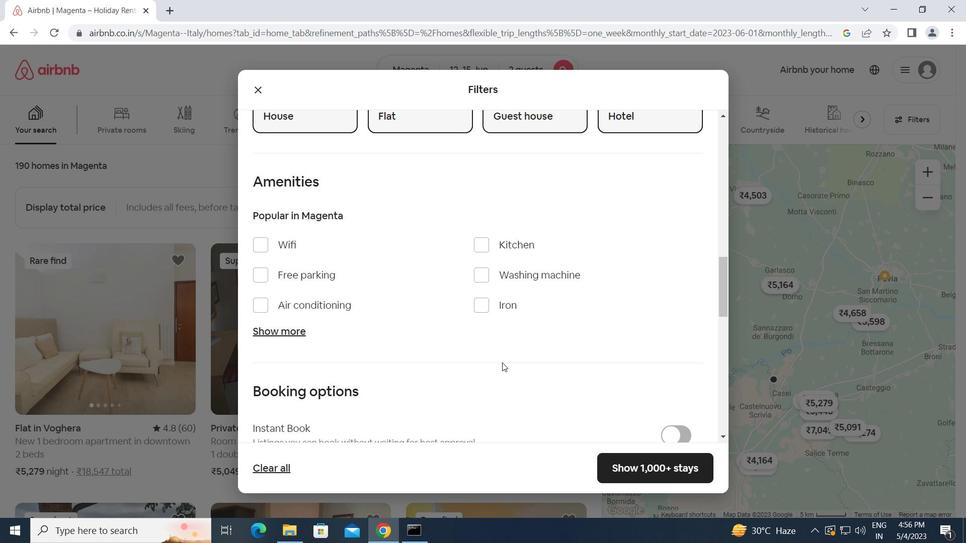 
Action: Mouse moved to (671, 357)
Screenshot: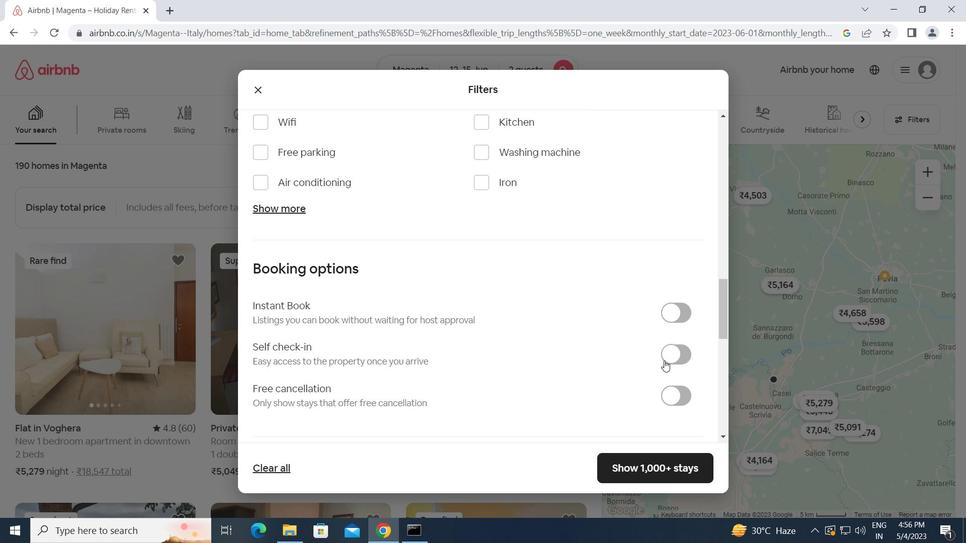 
Action: Mouse pressed left at (671, 357)
Screenshot: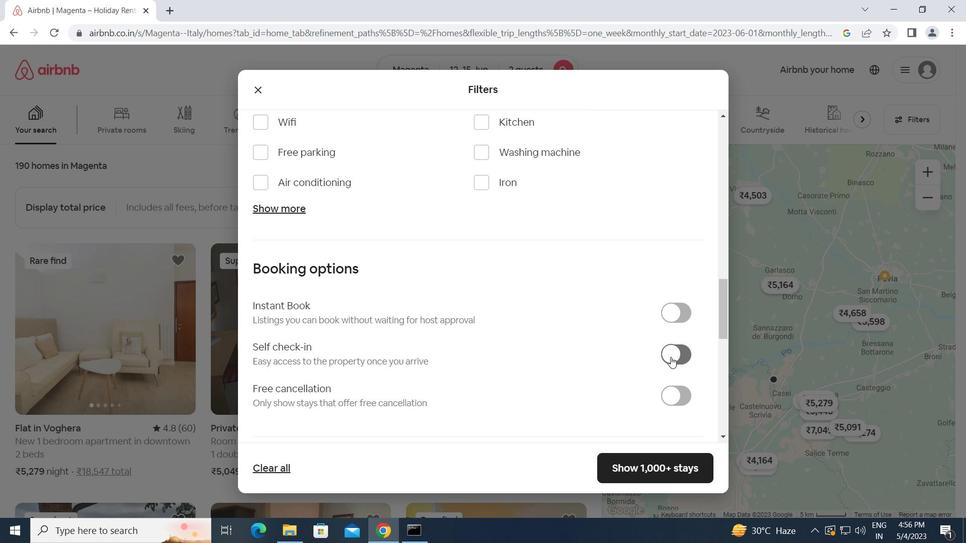 
Action: Mouse moved to (552, 349)
Screenshot: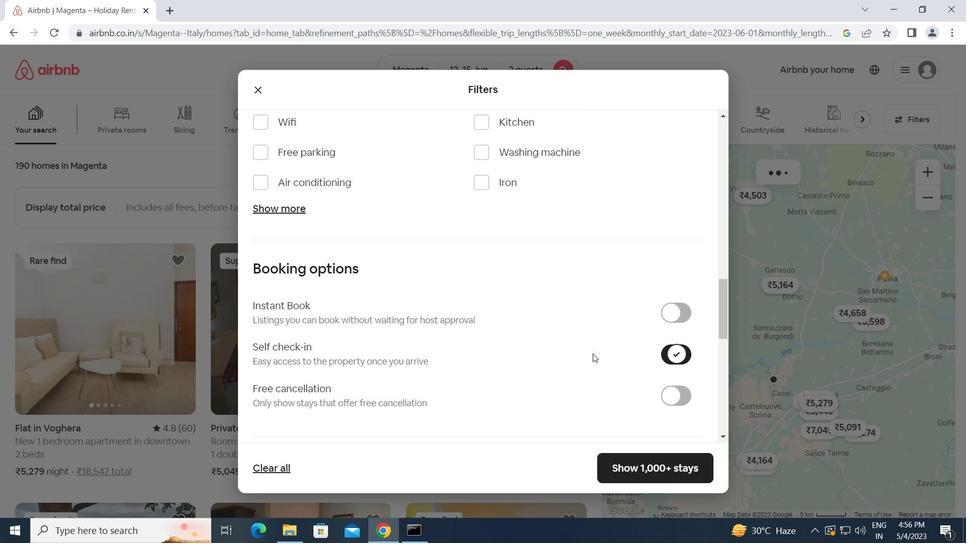 
Action: Mouse scrolled (552, 349) with delta (0, 0)
Screenshot: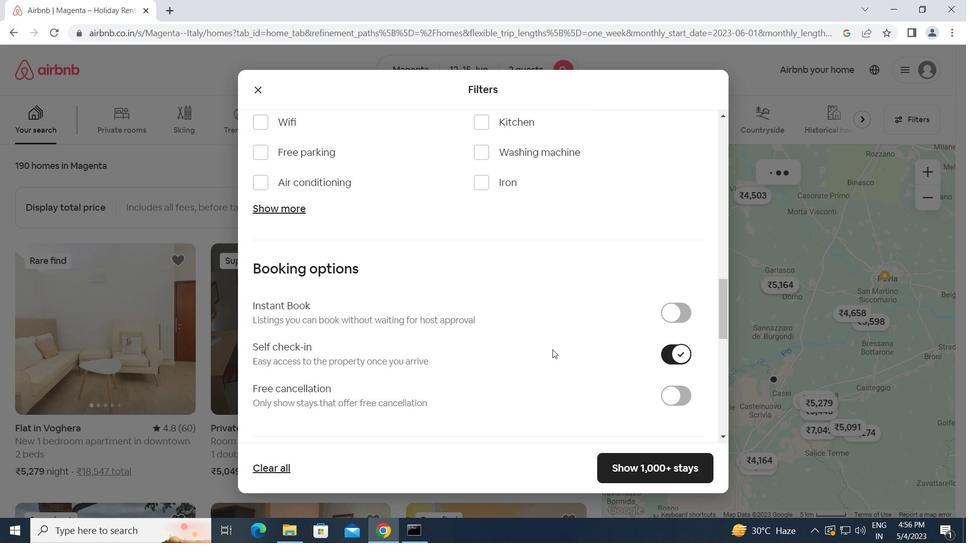 
Action: Mouse scrolled (552, 349) with delta (0, 0)
Screenshot: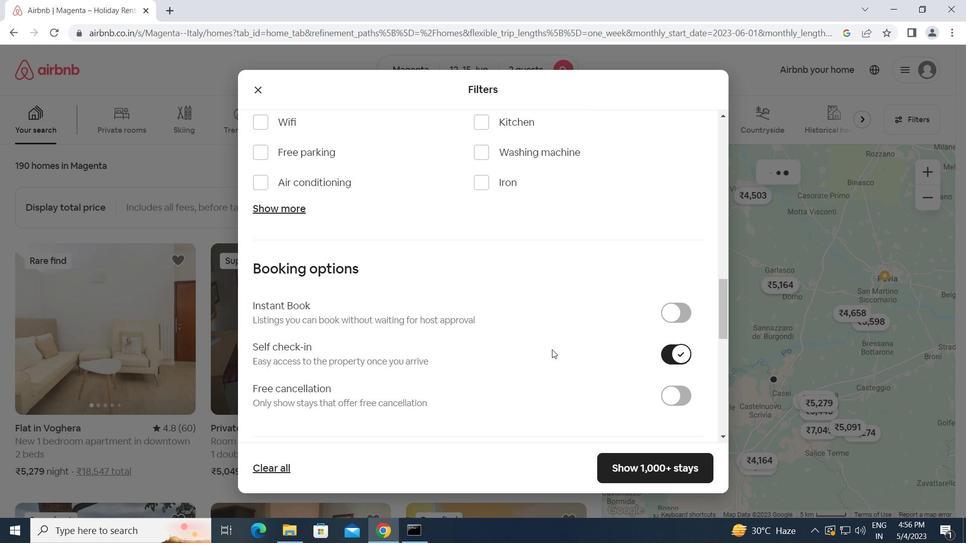 
Action: Mouse scrolled (552, 349) with delta (0, 0)
Screenshot: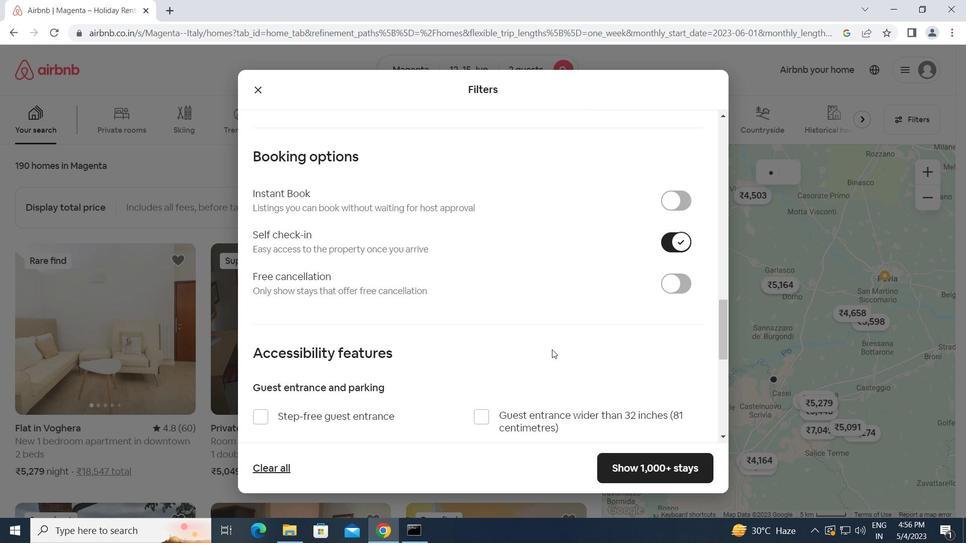
Action: Mouse scrolled (552, 349) with delta (0, 0)
Screenshot: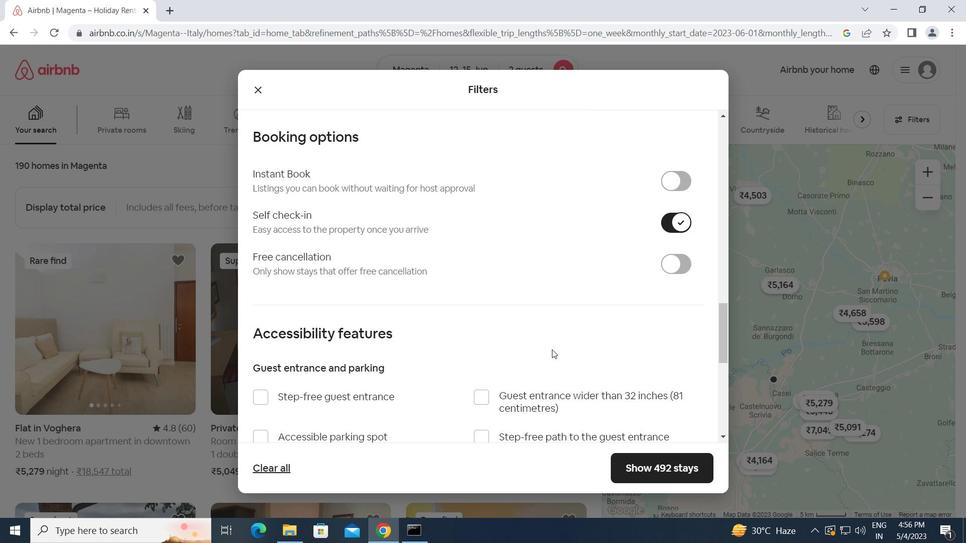
Action: Mouse scrolled (552, 349) with delta (0, 0)
Screenshot: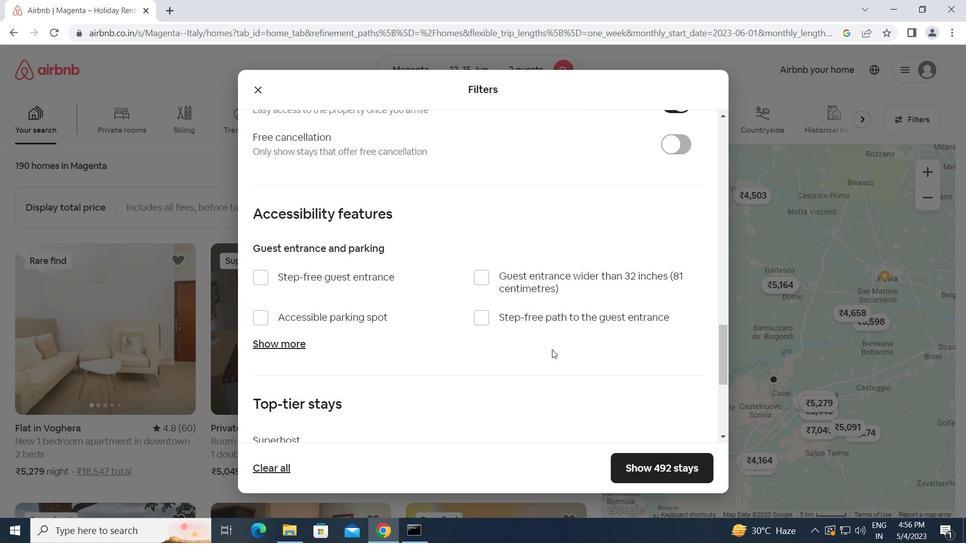 
Action: Mouse scrolled (552, 349) with delta (0, 0)
Screenshot: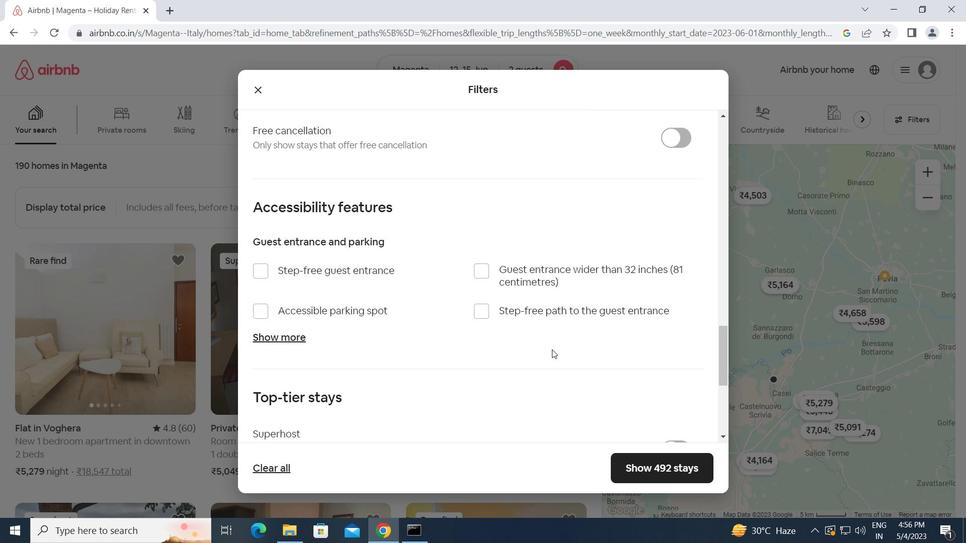 
Action: Mouse scrolled (552, 349) with delta (0, 0)
Screenshot: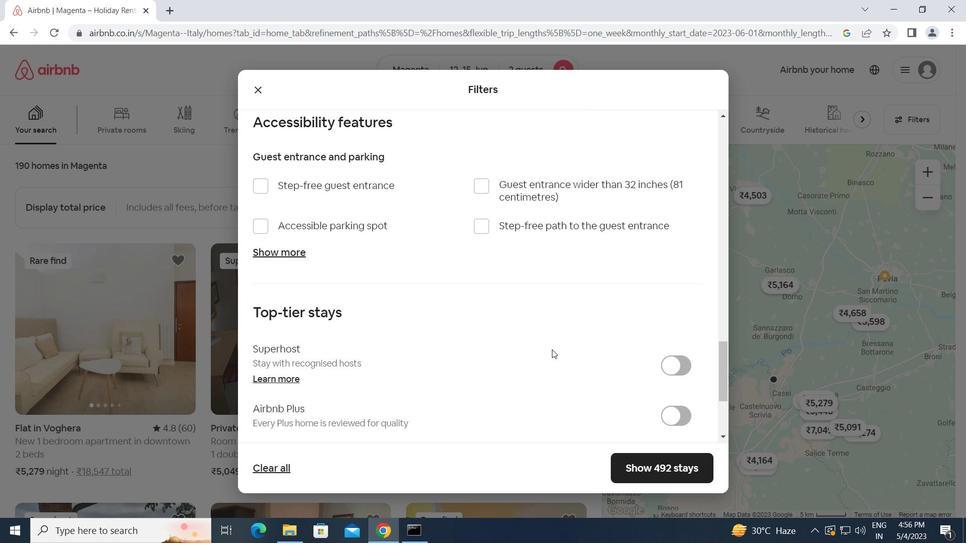 
Action: Mouse scrolled (552, 349) with delta (0, 0)
Screenshot: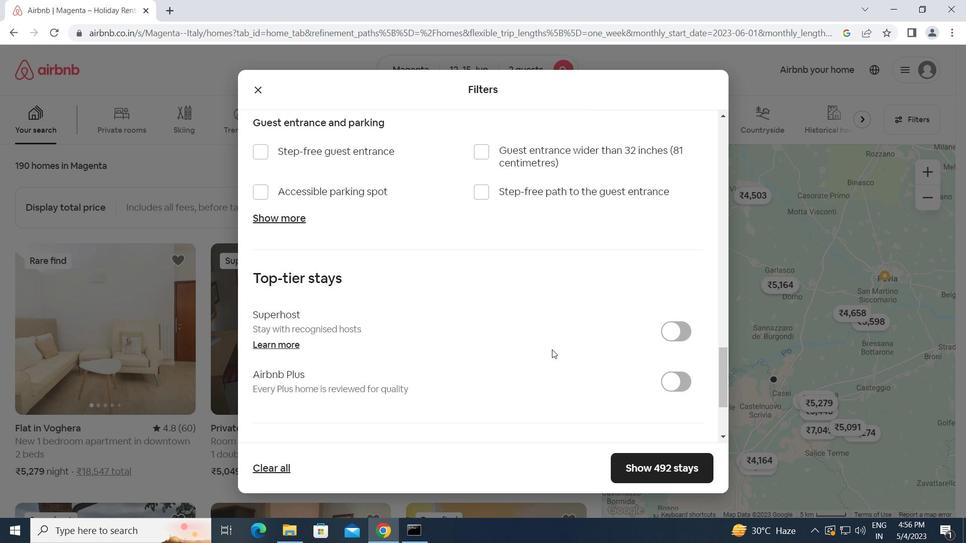 
Action: Mouse scrolled (552, 349) with delta (0, 0)
Screenshot: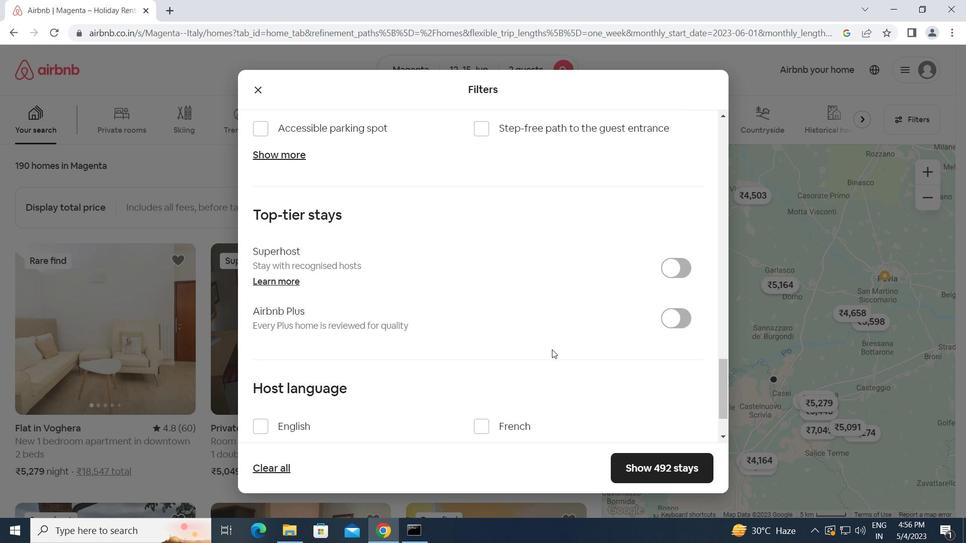 
Action: Mouse moved to (256, 357)
Screenshot: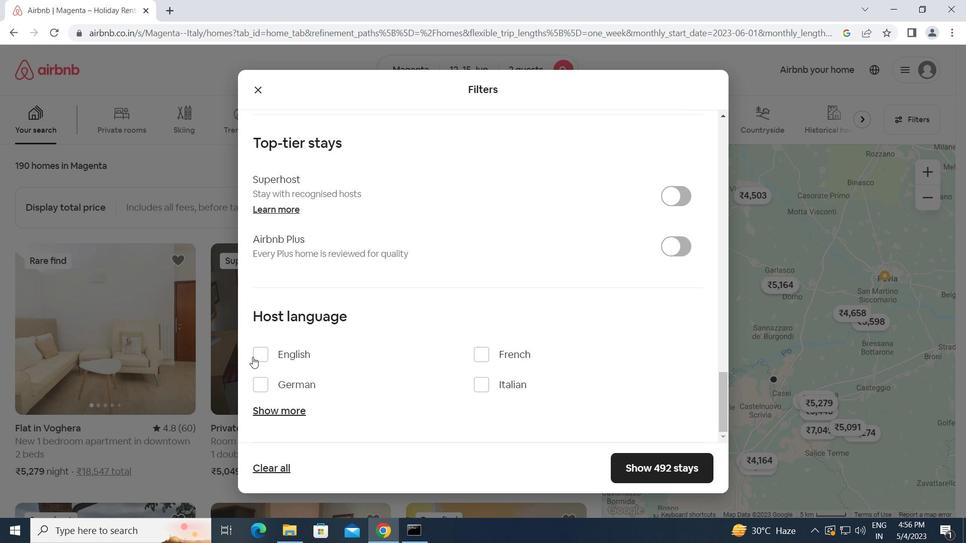 
Action: Mouse pressed left at (256, 357)
Screenshot: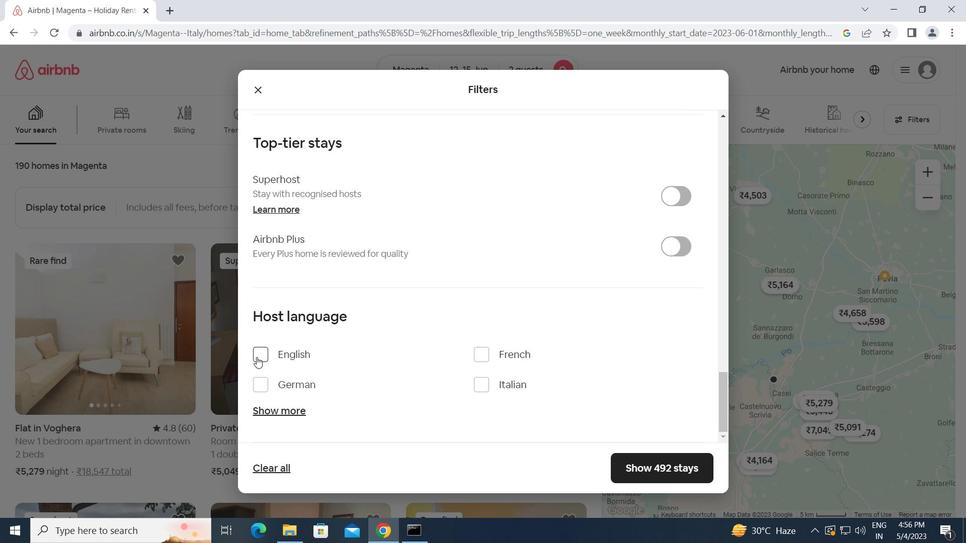 
Action: Mouse moved to (625, 466)
Screenshot: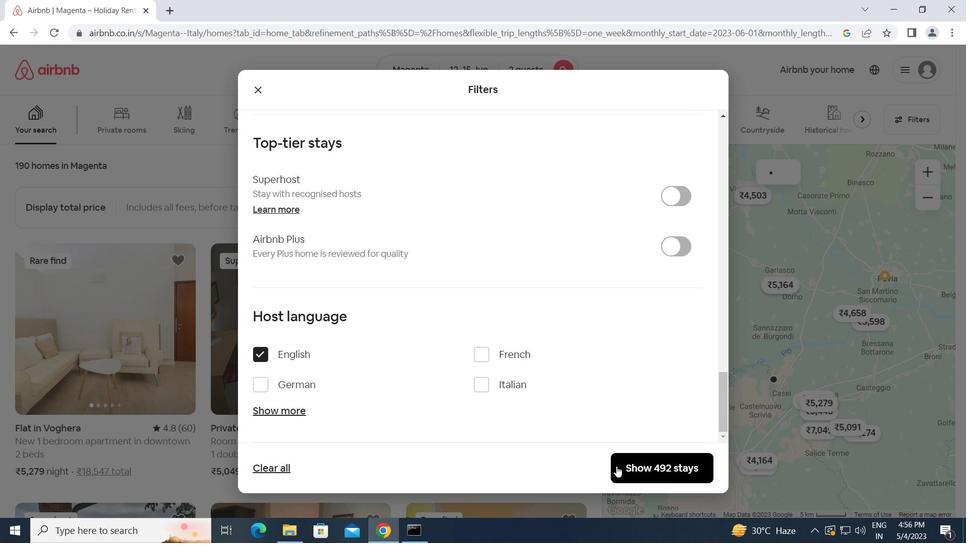 
Action: Mouse pressed left at (625, 466)
Screenshot: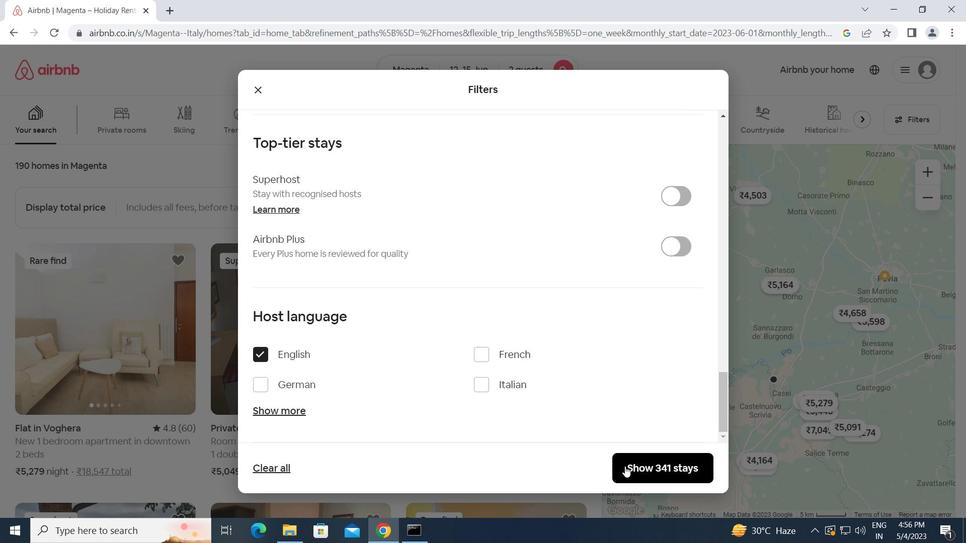
Action: Mouse moved to (603, 459)
Screenshot: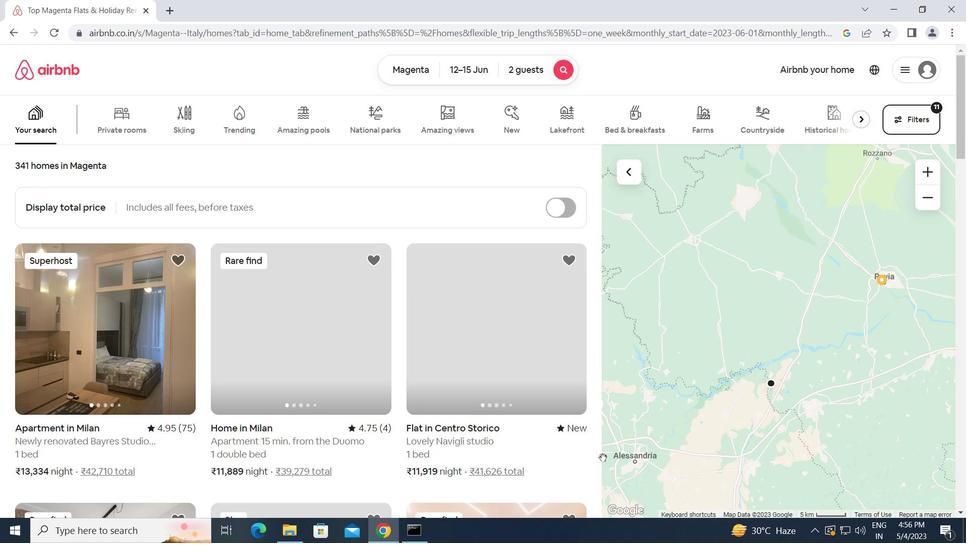 
